 Task: Select Convenience. Add to cart, from Walgreens for 779 Spadafore Drive, State College, Pennsylvania 16803, Cell Number 814-822-2457, following items : Listerine Smart Rinse Mouthwash Bubble Blast - 2, Colgate Toothpaste Cavity Protection - 1, Colgate 360 Advanced Optic White Medium Toothbrushes Value Pack (2 ct) - 1, Old Spice Body Wash Pure Sport  - 1
Action: Mouse moved to (270, 109)
Screenshot: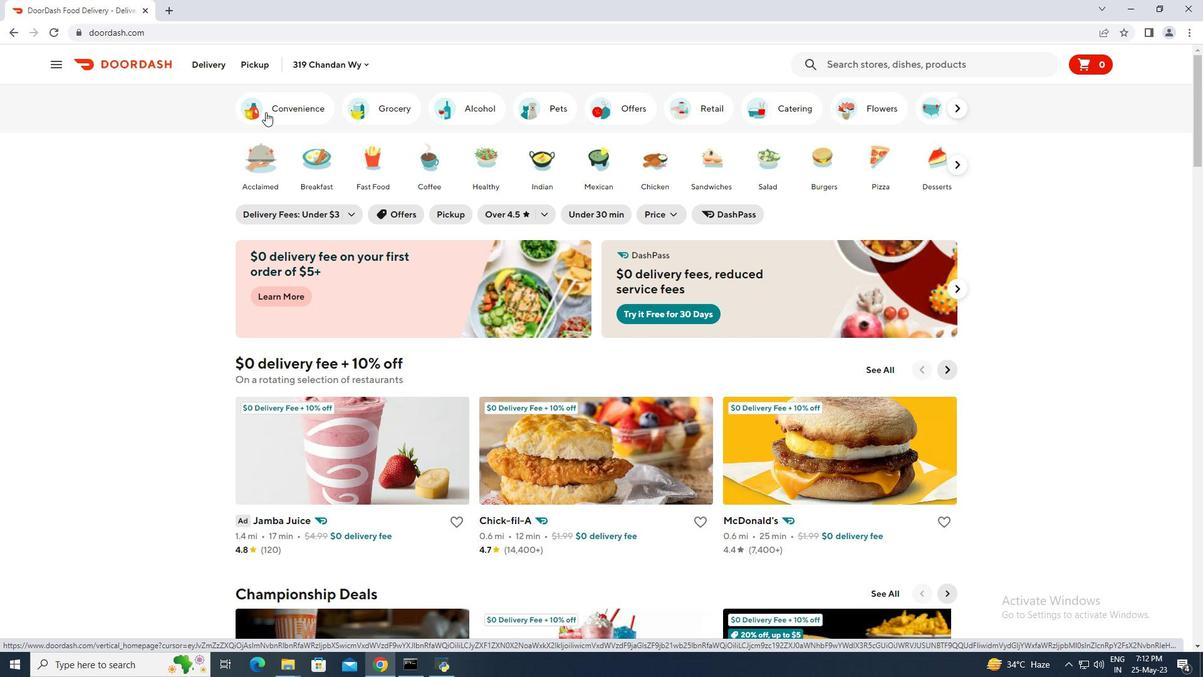 
Action: Mouse pressed left at (270, 109)
Screenshot: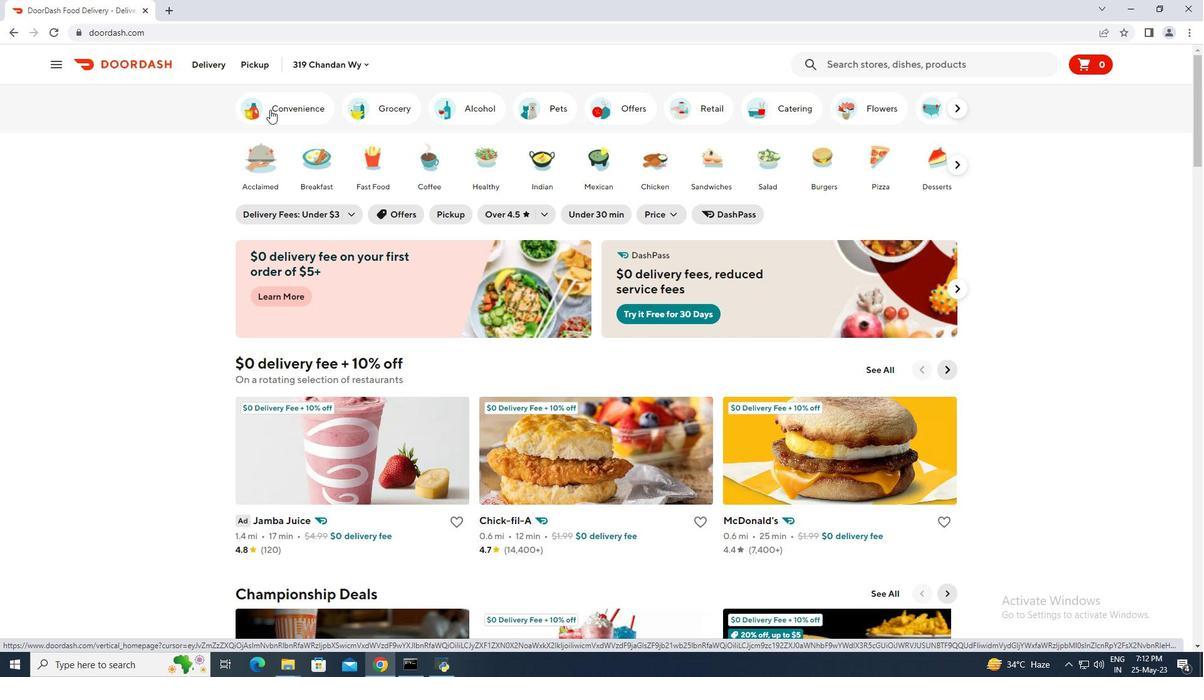 
Action: Mouse moved to (755, 401)
Screenshot: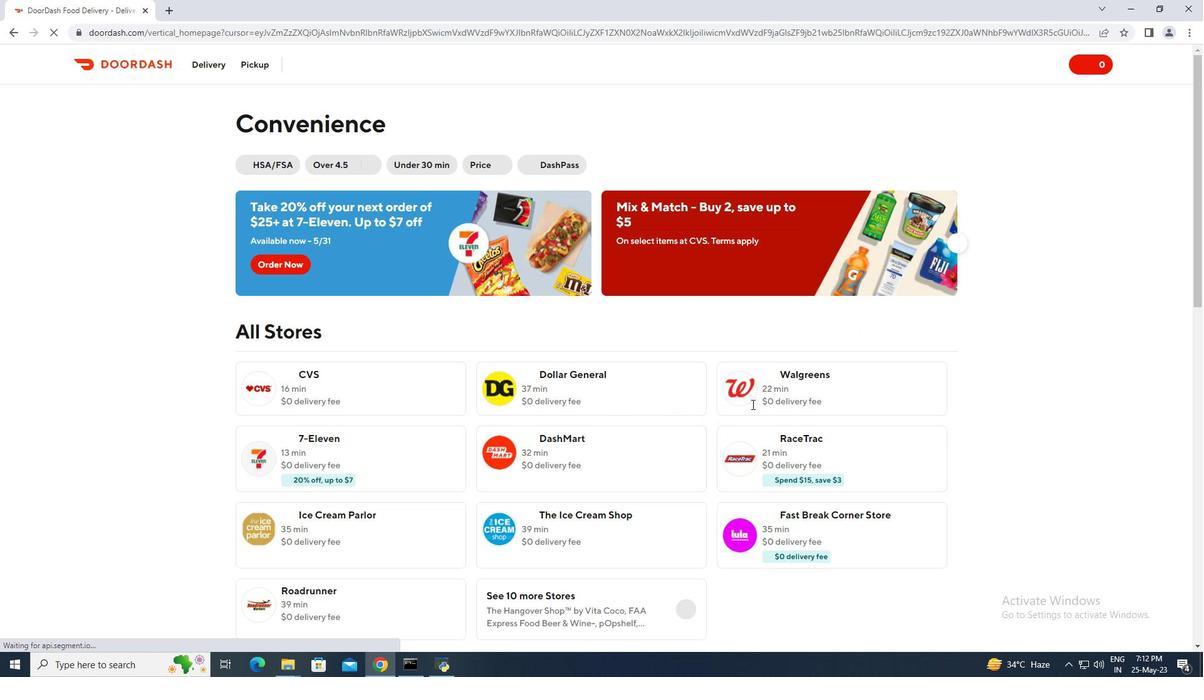 
Action: Mouse pressed left at (755, 401)
Screenshot: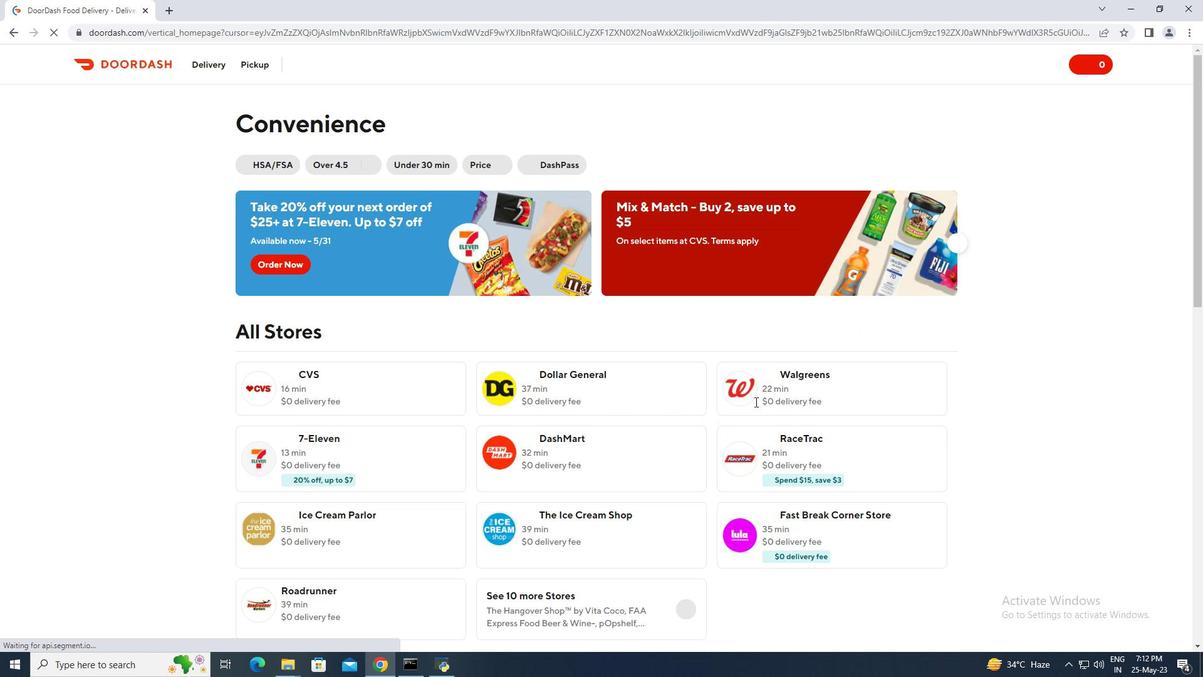 
Action: Mouse moved to (238, 66)
Screenshot: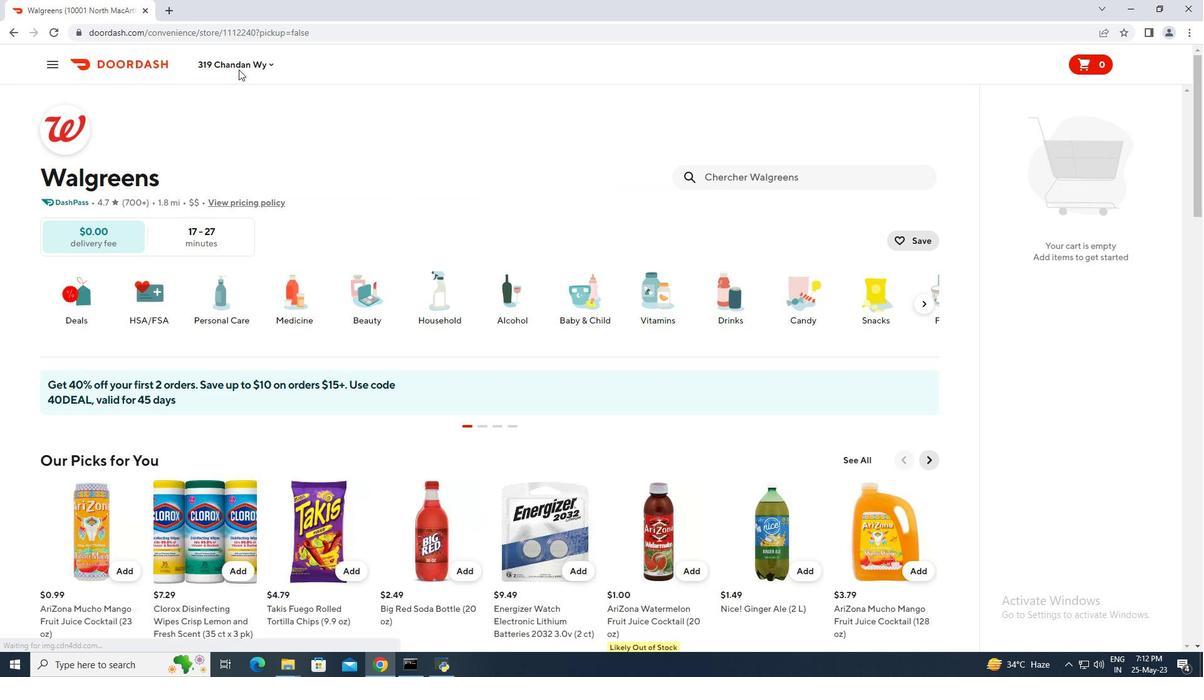 
Action: Mouse pressed left at (238, 66)
Screenshot: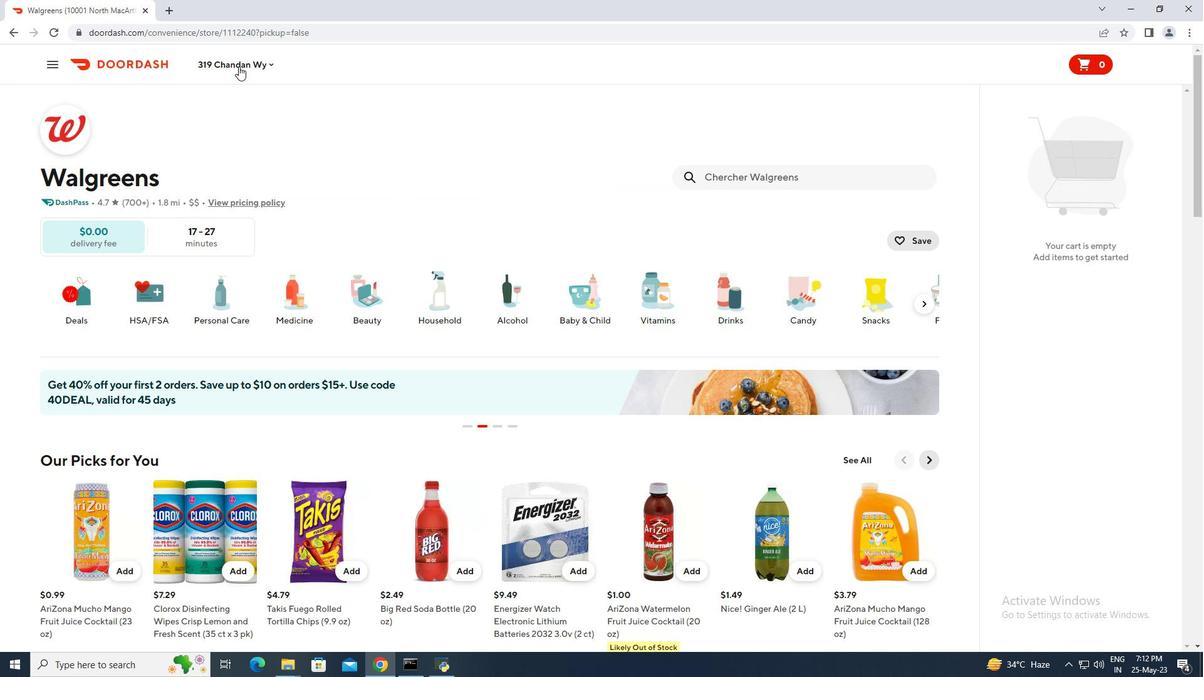 
Action: Mouse moved to (231, 115)
Screenshot: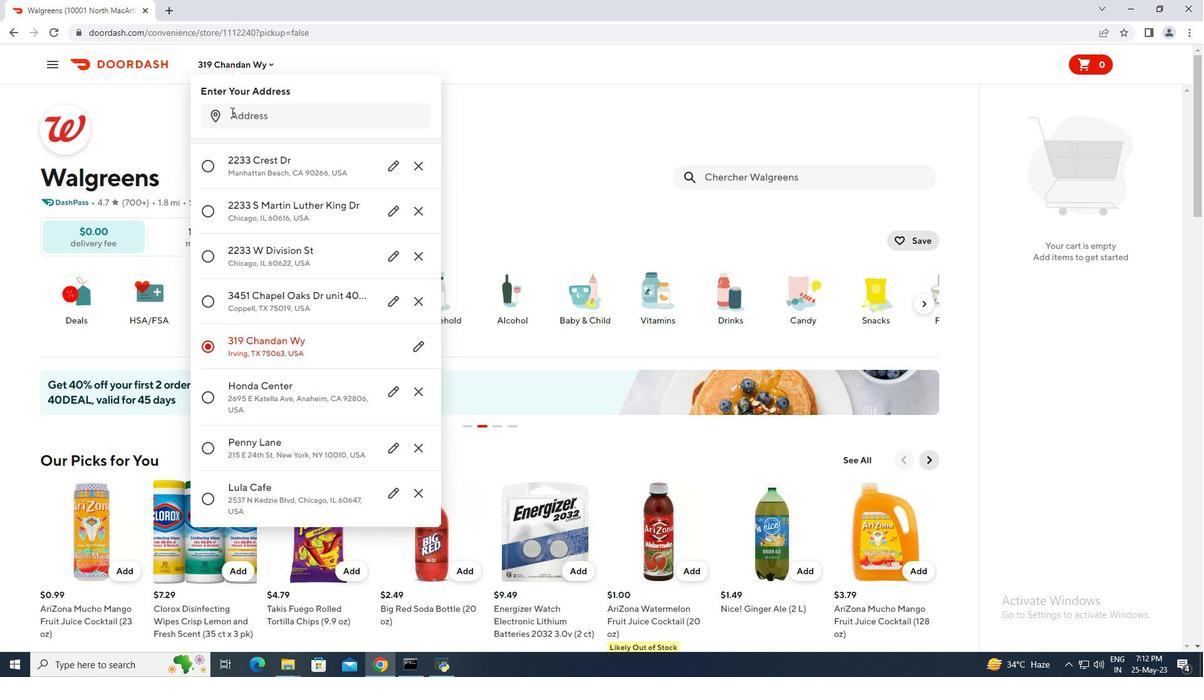 
Action: Mouse pressed left at (231, 115)
Screenshot: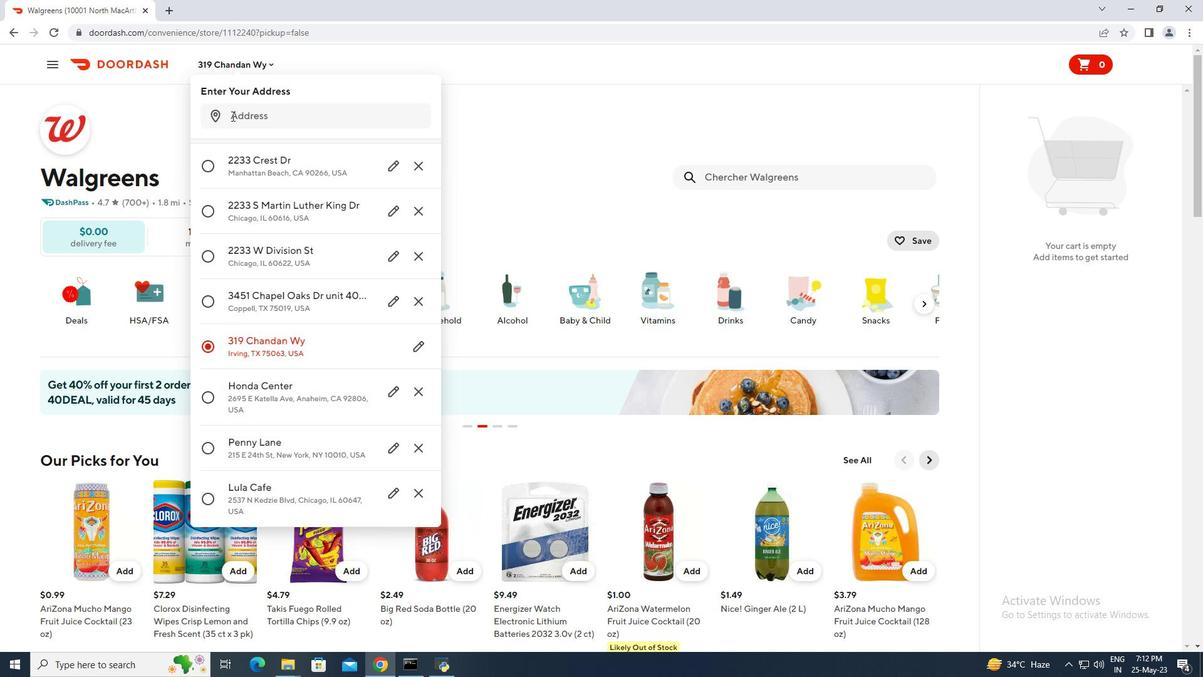 
Action: Key pressed 779<Key.space>spadafore<Key.space>drive,<Key.space>state<Key.space>college,<Key.space>pennsylvania<Key.space>16803<Key.enter>
Screenshot: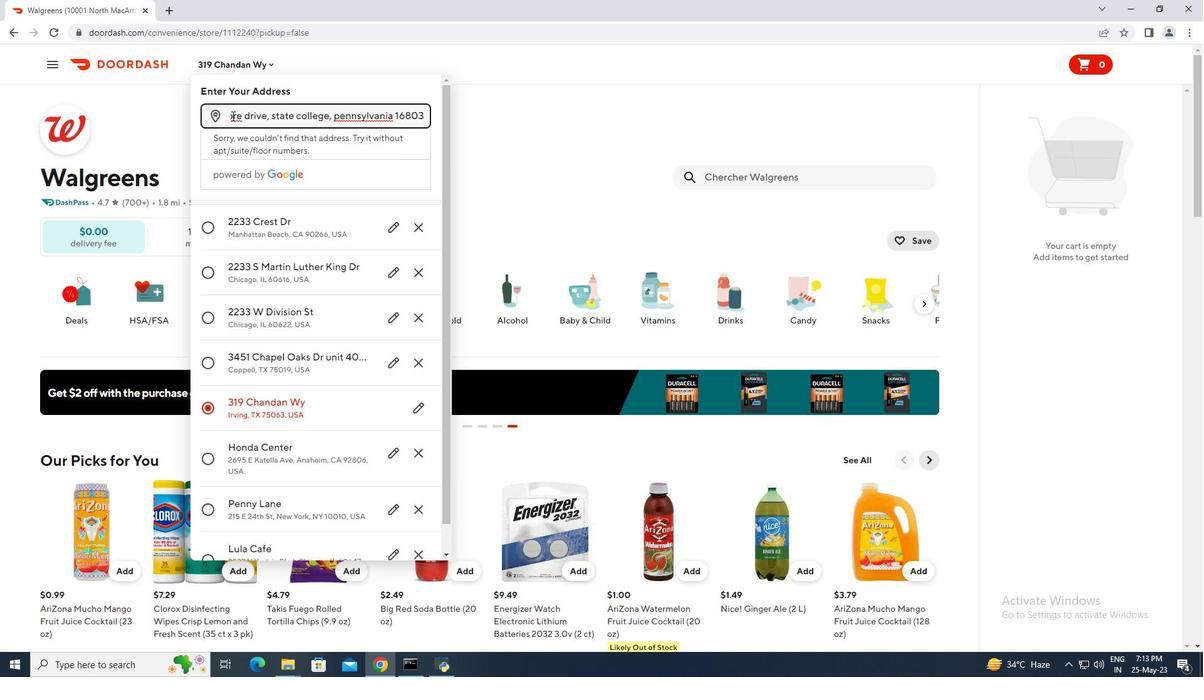 
Action: Mouse moved to (383, 511)
Screenshot: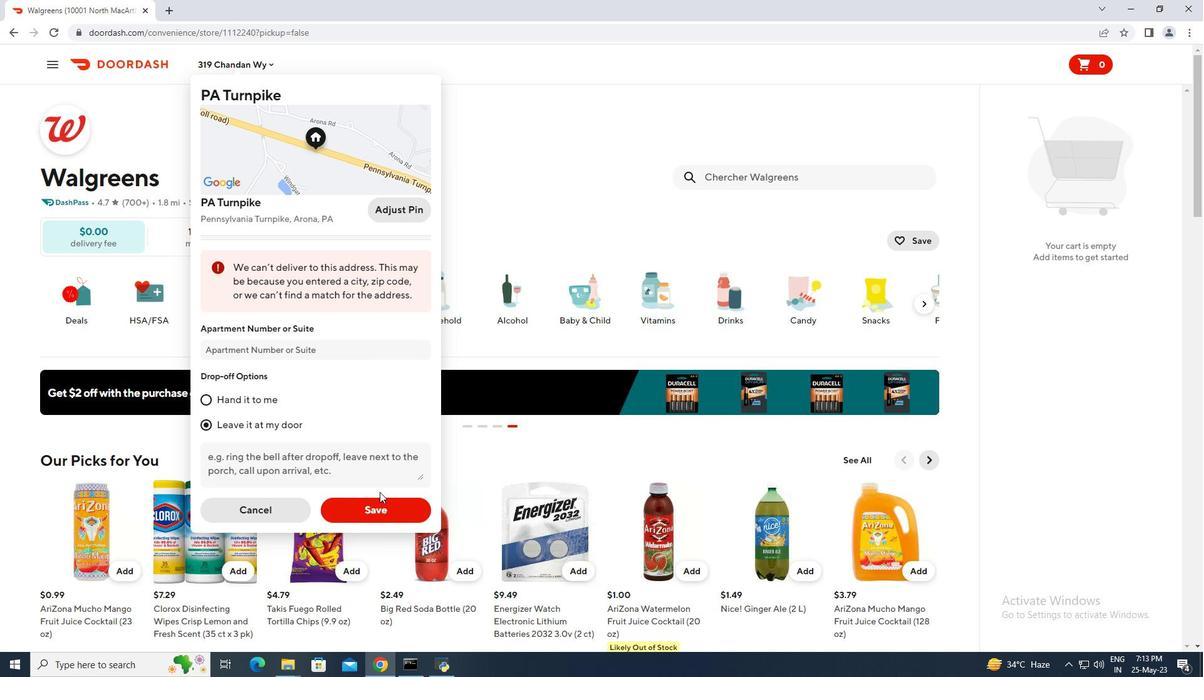 
Action: Mouse pressed left at (383, 511)
Screenshot: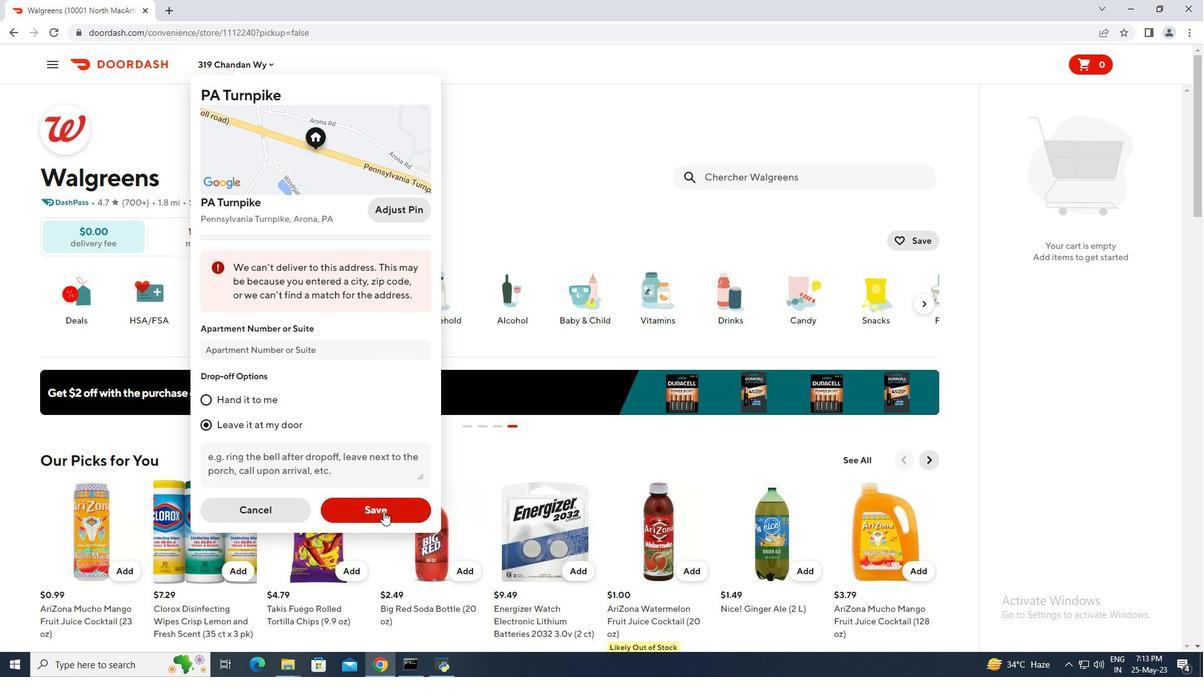 
Action: Mouse moved to (707, 175)
Screenshot: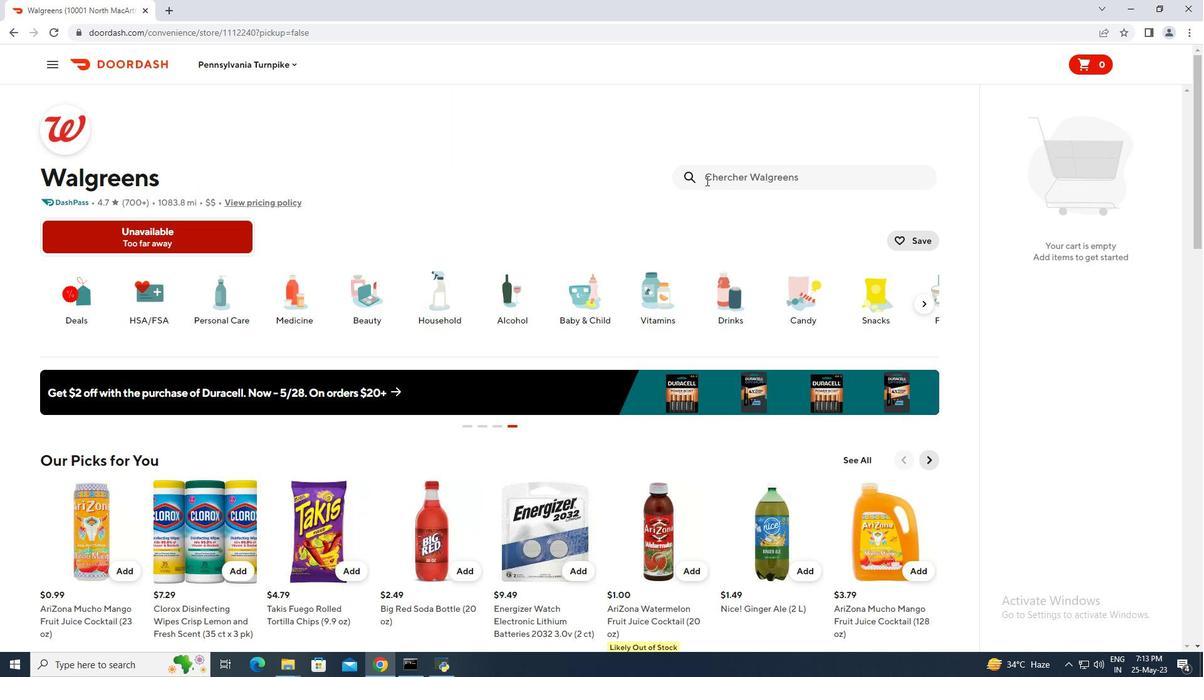 
Action: Mouse pressed left at (707, 175)
Screenshot: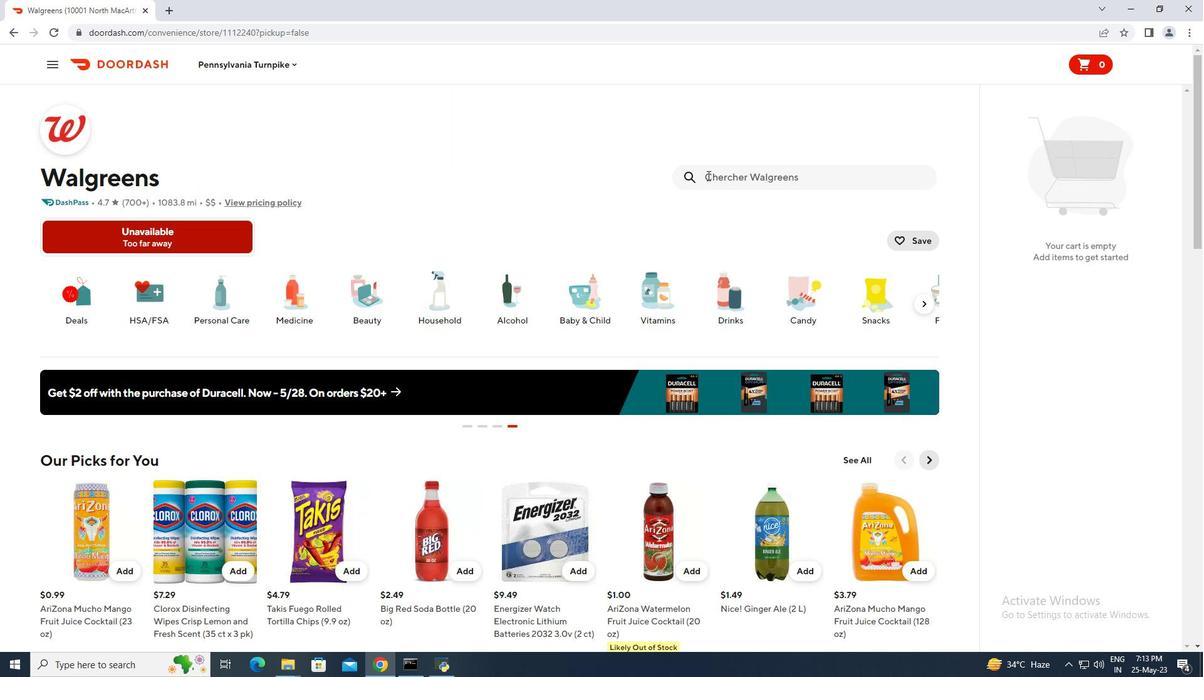 
Action: Mouse moved to (186, 0)
Screenshot: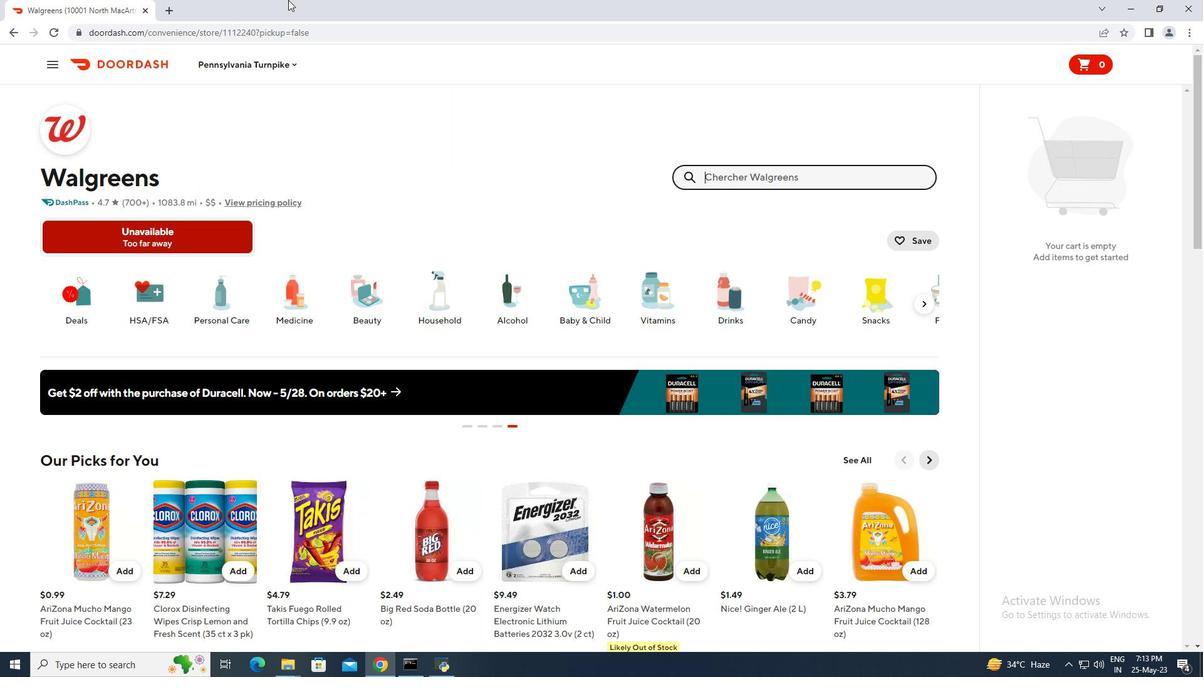 
Action: Key pressed listerine<Key.space>smart<Key.space>rinse<Key.space>mouthwash<Key.space>bubble<Key.space>blast<Key.enter>
Screenshot: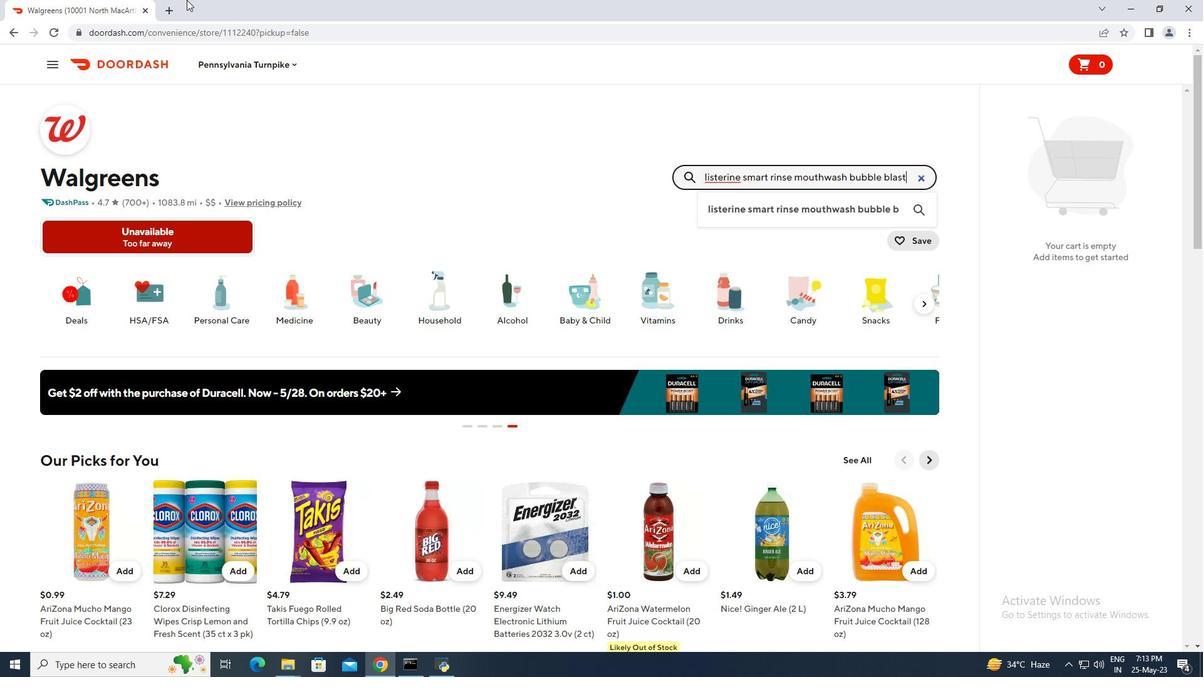 
Action: Mouse moved to (117, 304)
Screenshot: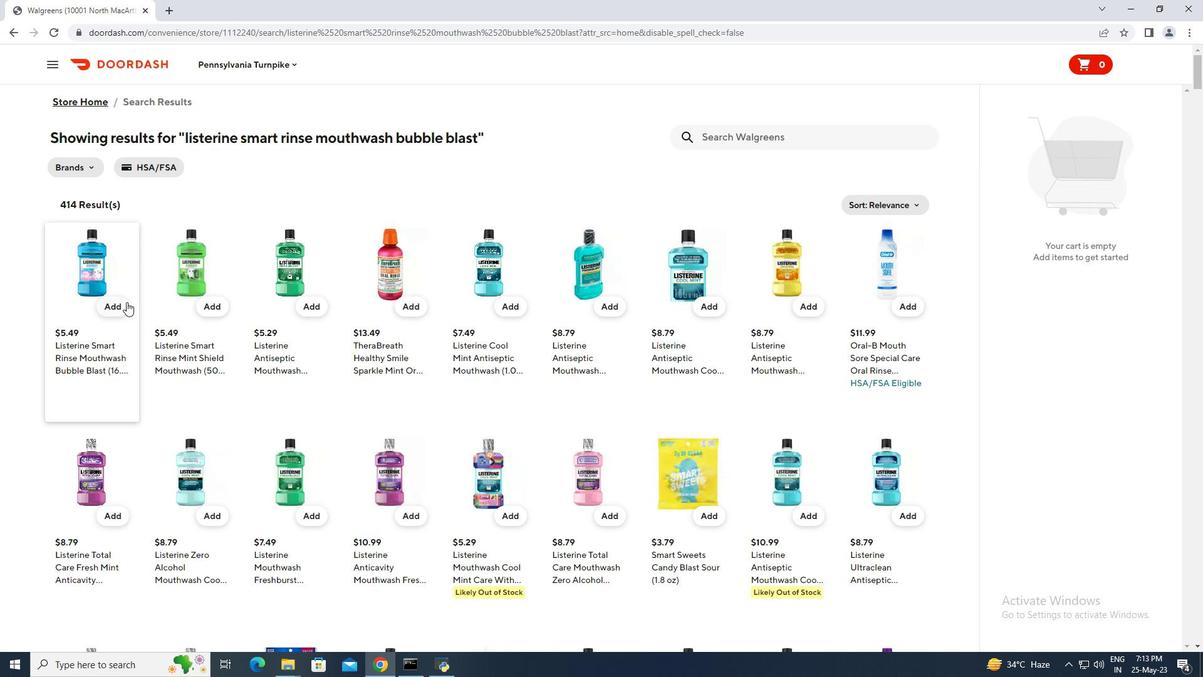 
Action: Mouse pressed left at (117, 304)
Screenshot: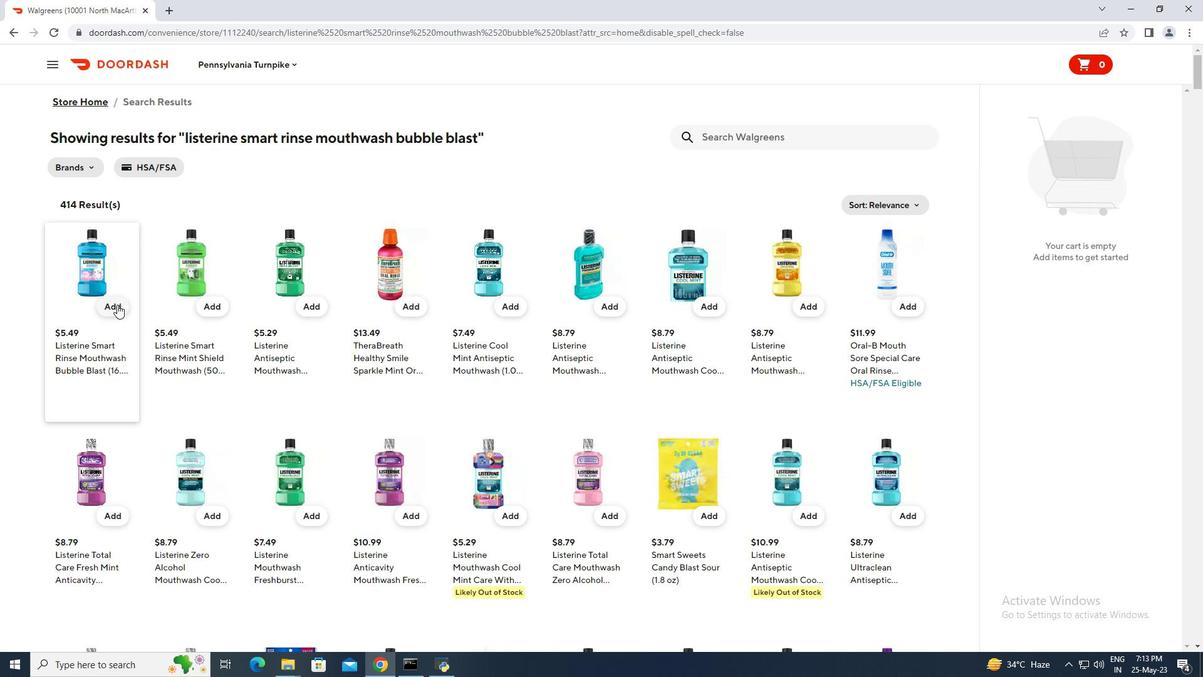 
Action: Mouse moved to (1157, 198)
Screenshot: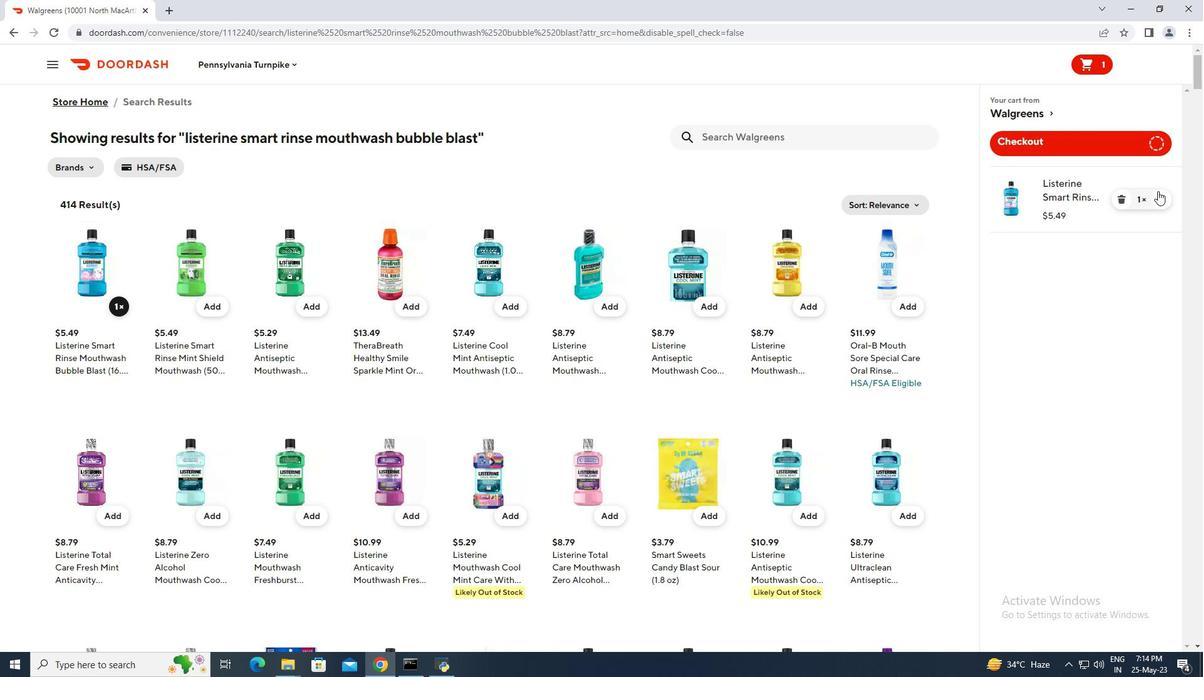 
Action: Mouse pressed left at (1157, 198)
Screenshot: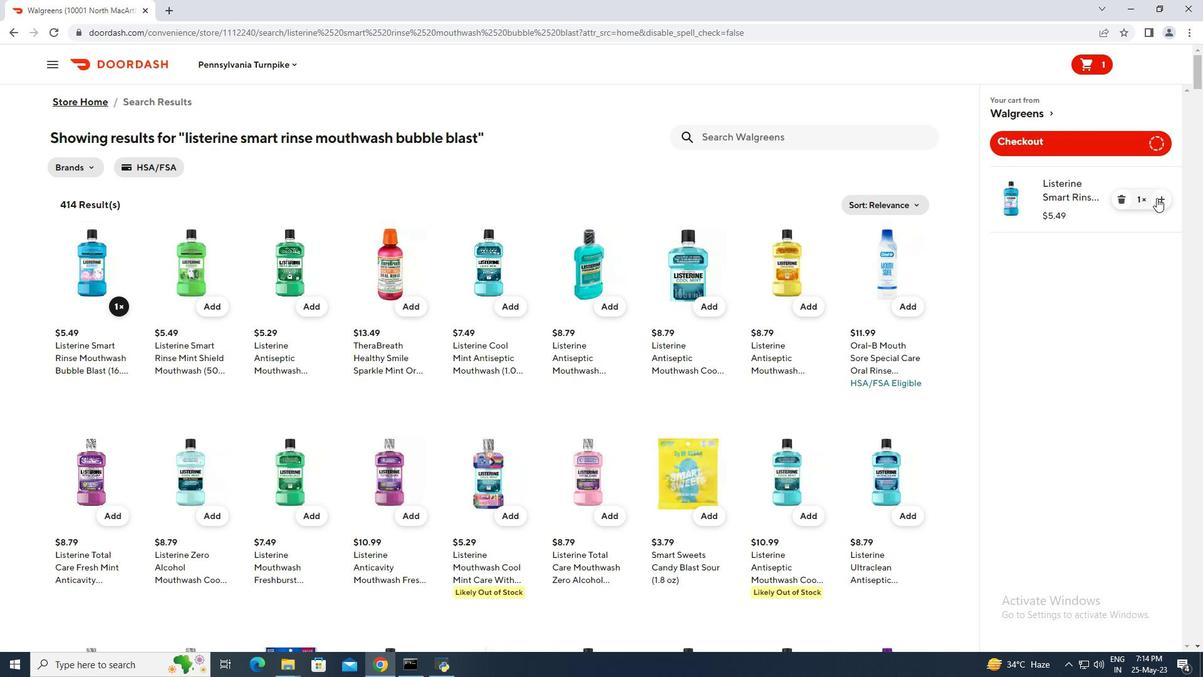 
Action: Mouse moved to (749, 130)
Screenshot: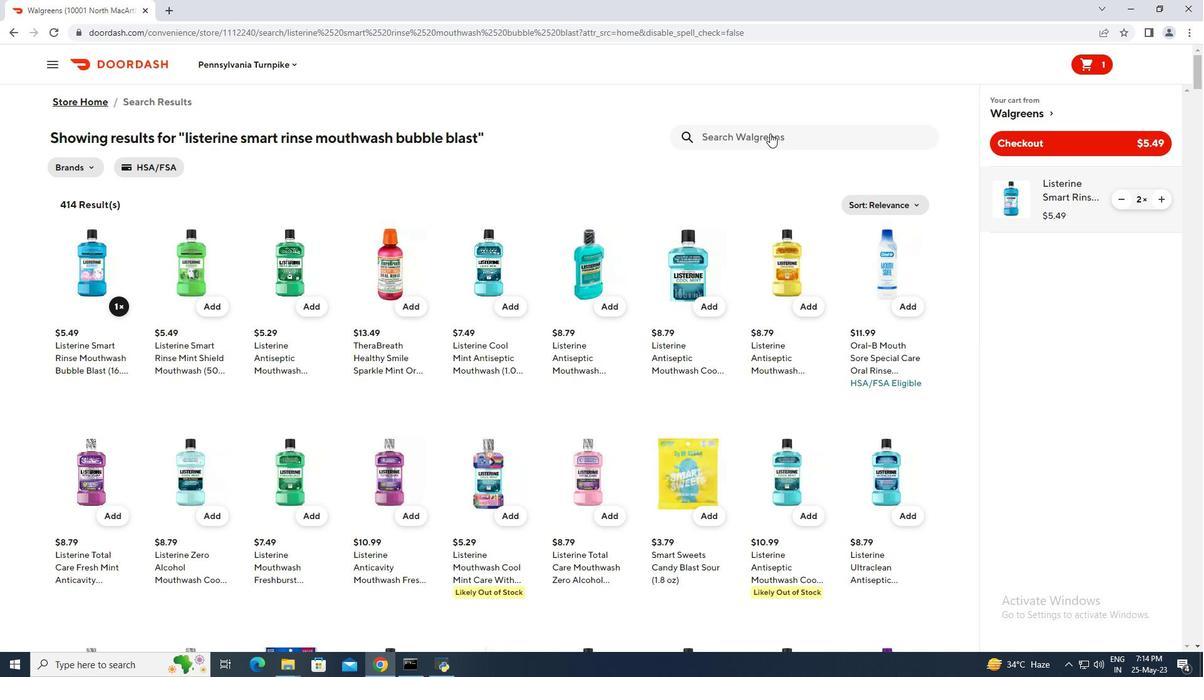 
Action: Mouse pressed left at (749, 130)
Screenshot: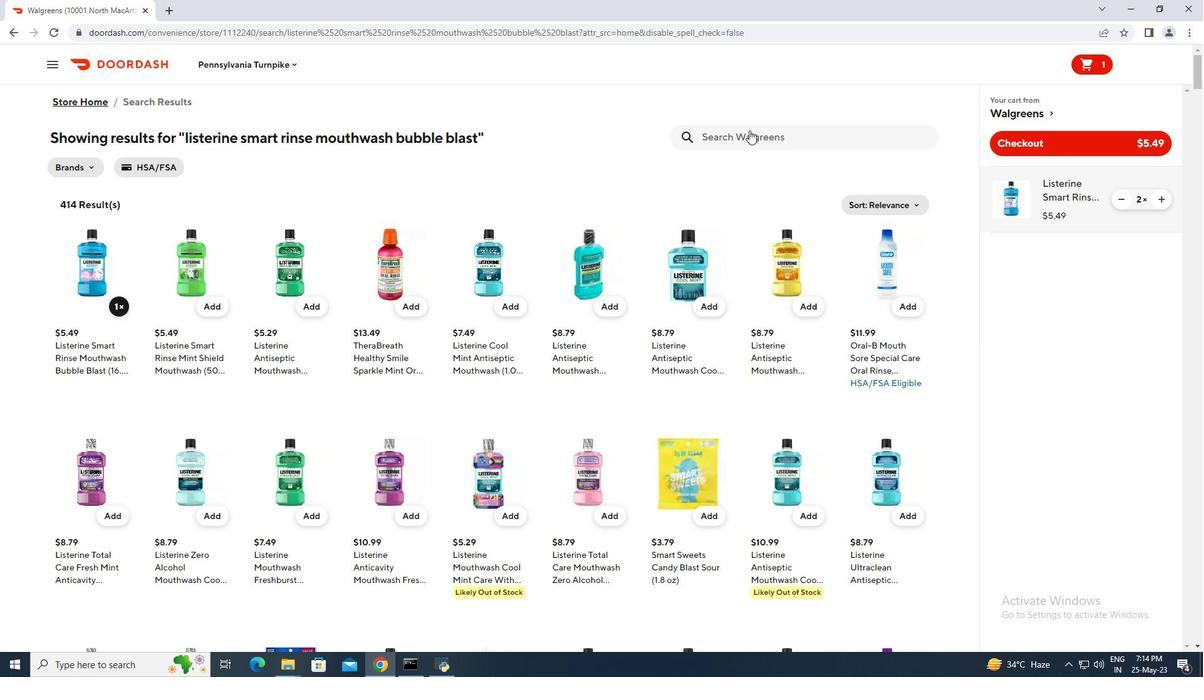 
Action: Mouse moved to (720, 139)
Screenshot: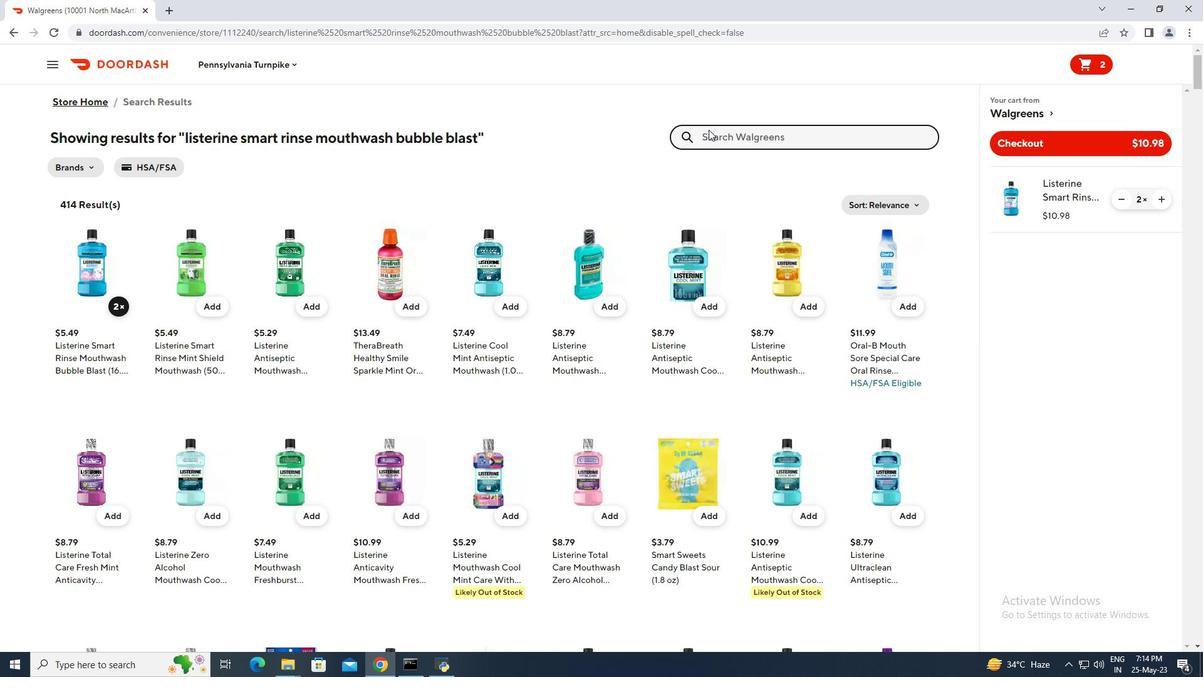 
Action: Key pressed colgate<Key.space>toothpaste<Key.space>cavity<Key.space>protection<Key.enter>
Screenshot: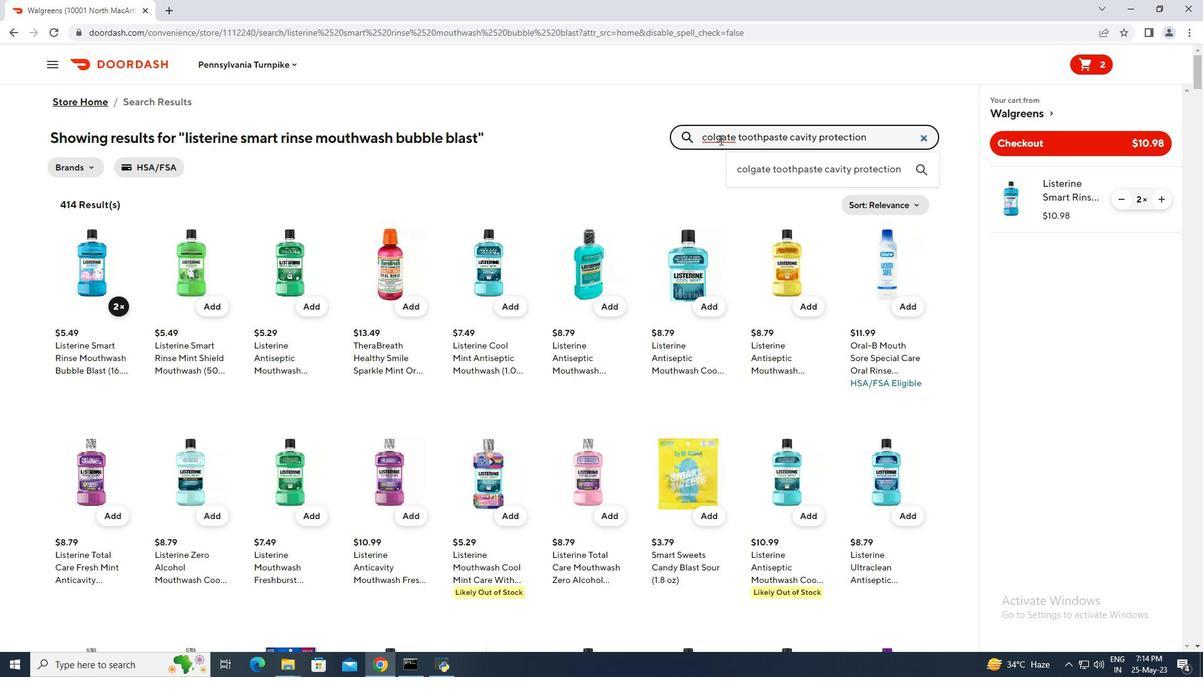 
Action: Mouse moved to (112, 307)
Screenshot: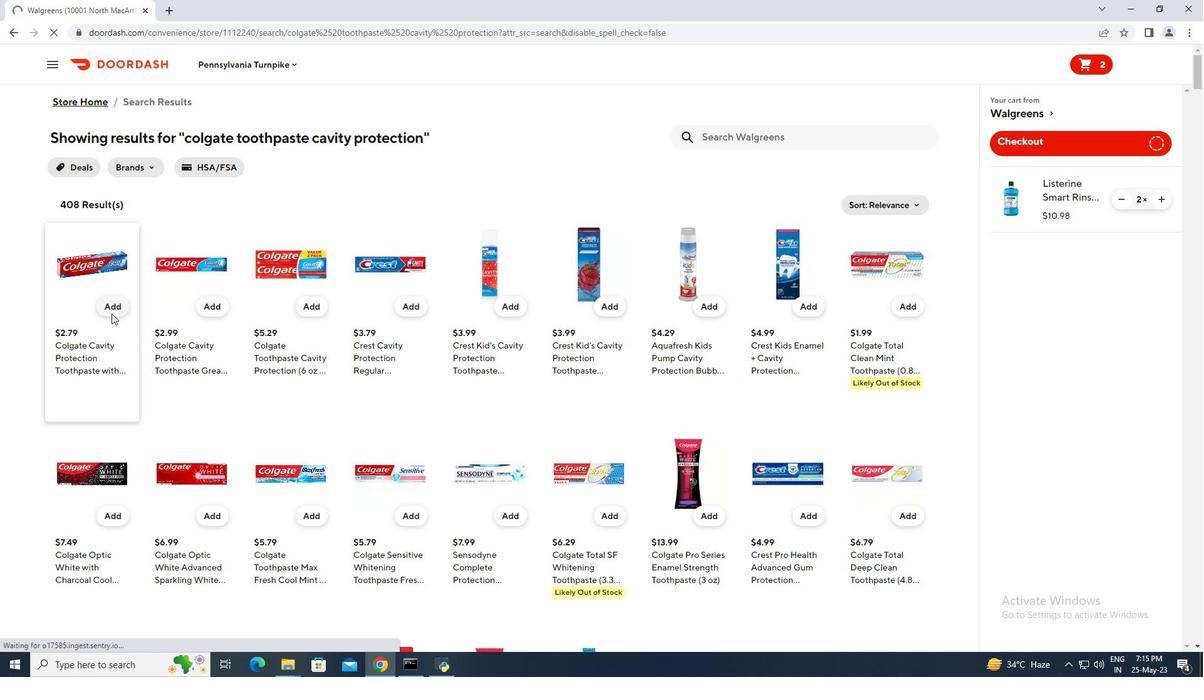 
Action: Mouse pressed left at (112, 307)
Screenshot: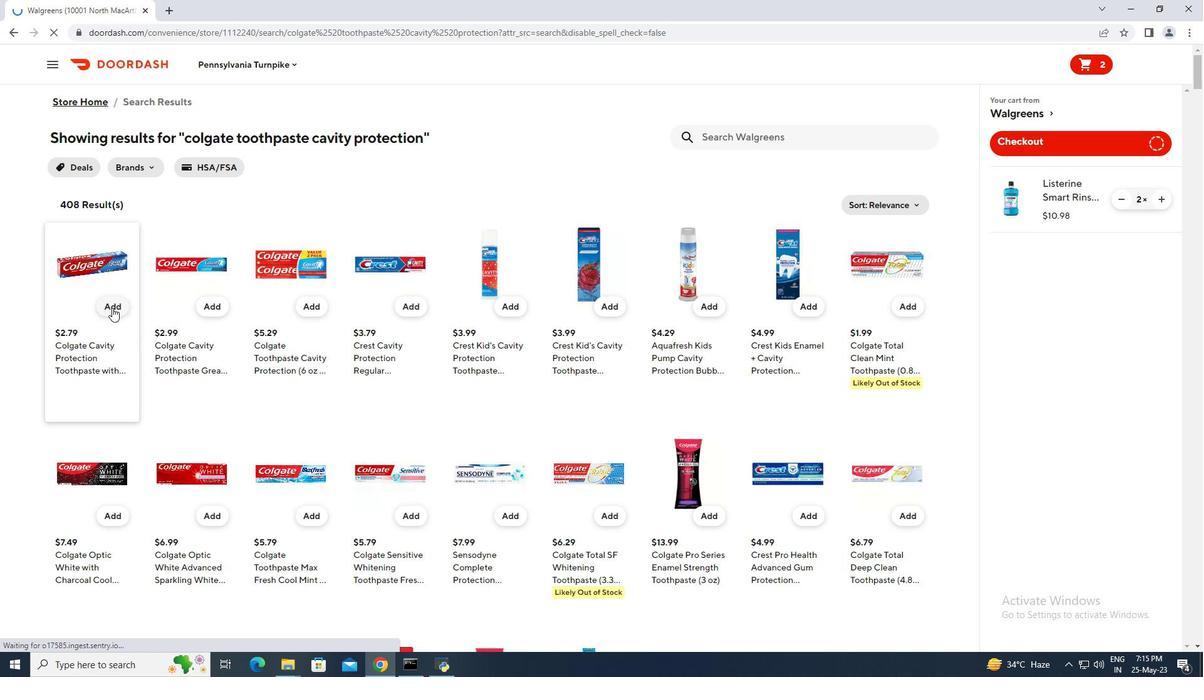 
Action: Mouse moved to (742, 138)
Screenshot: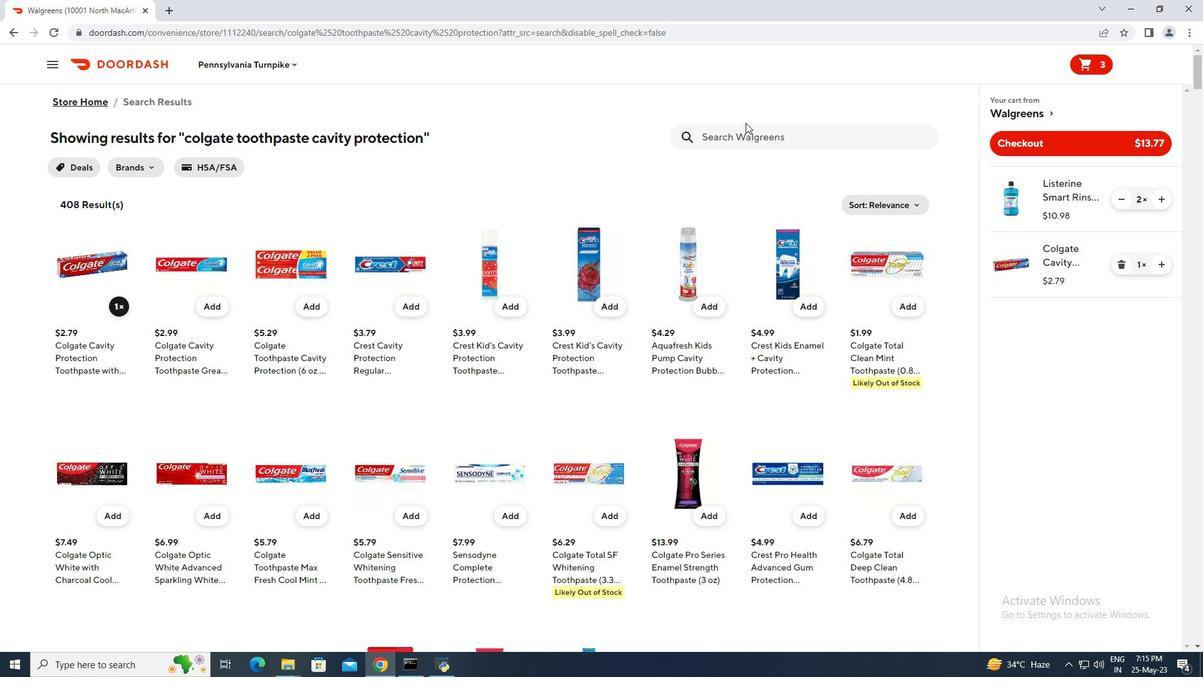 
Action: Mouse pressed left at (742, 138)
Screenshot: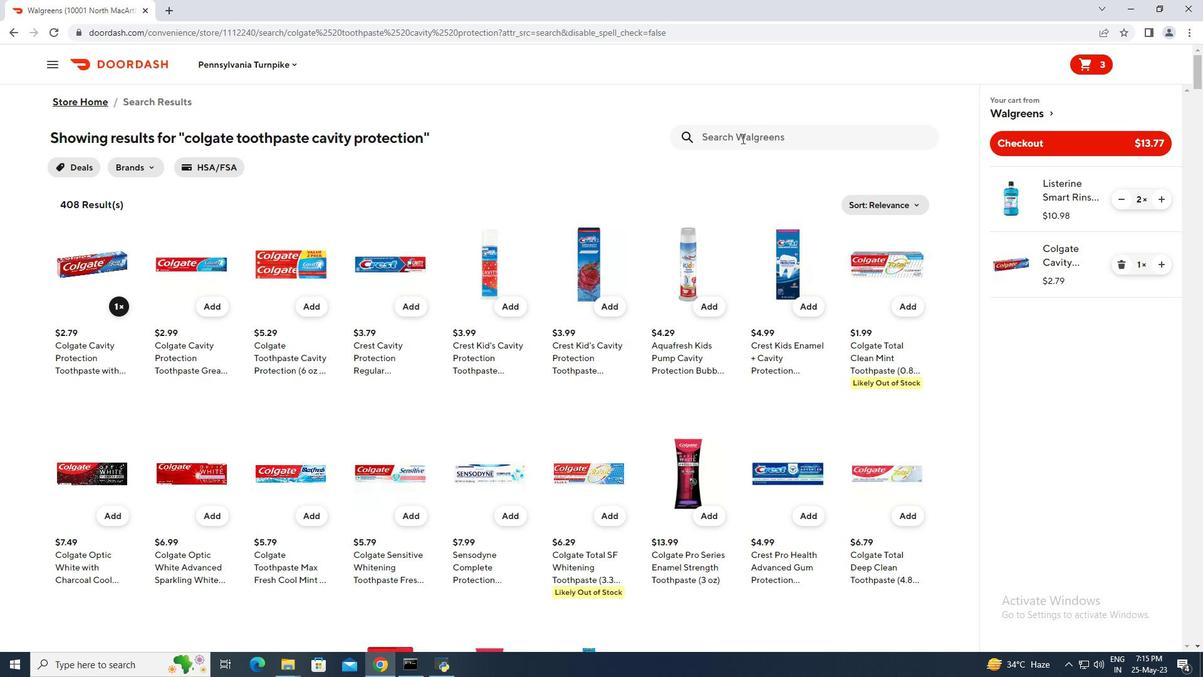 
Action: Mouse moved to (738, 139)
Screenshot: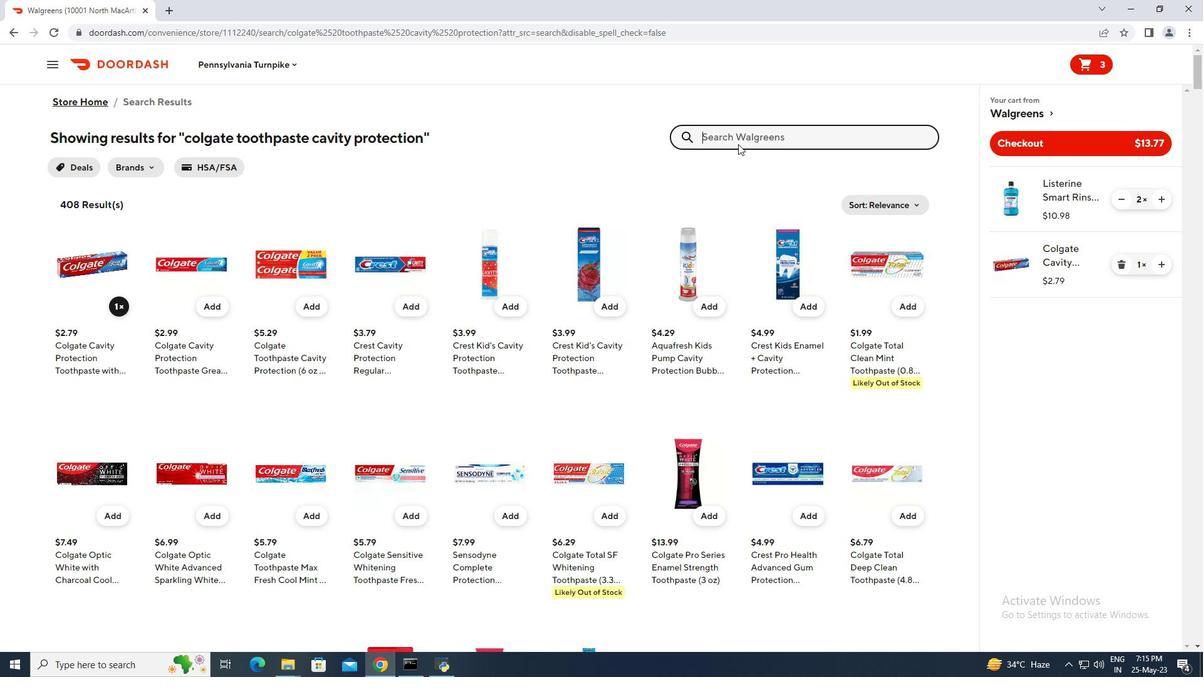 
Action: Key pressed colgate<Key.space>360<Key.space>advanced<Key.space>optic<Key.space>white<Key.space>medium<Key.space>toothbrushes<Key.space>value<Key.space>pack<Key.enter>
Screenshot: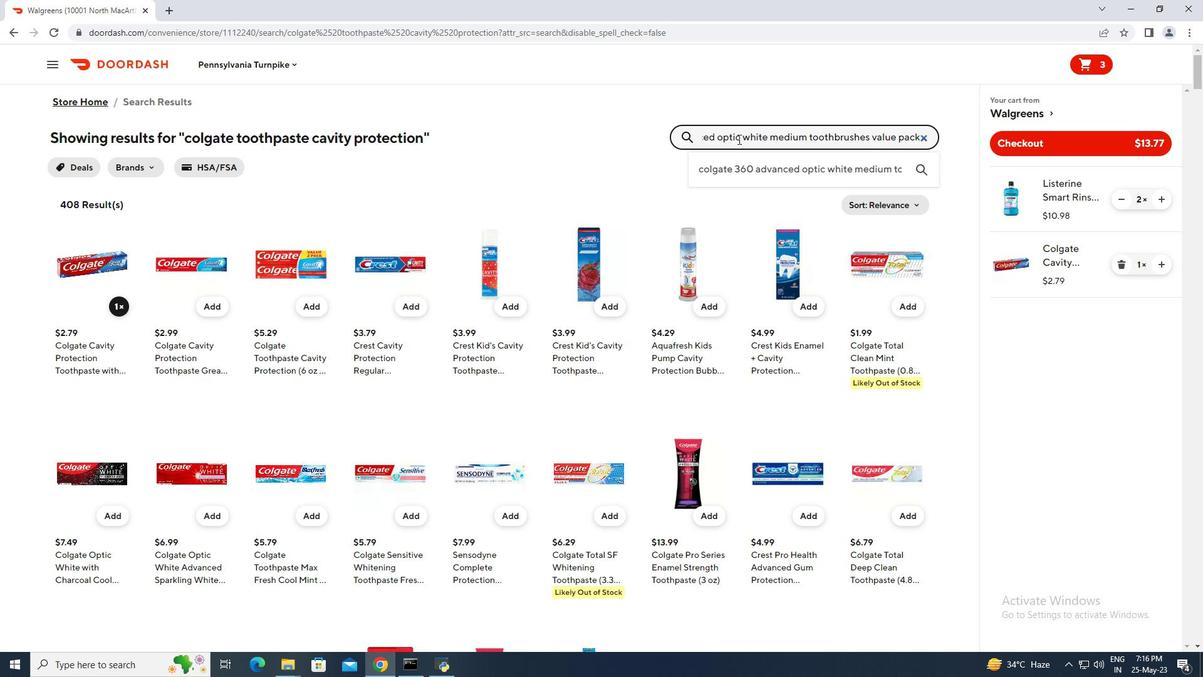 
Action: Mouse moved to (114, 312)
Screenshot: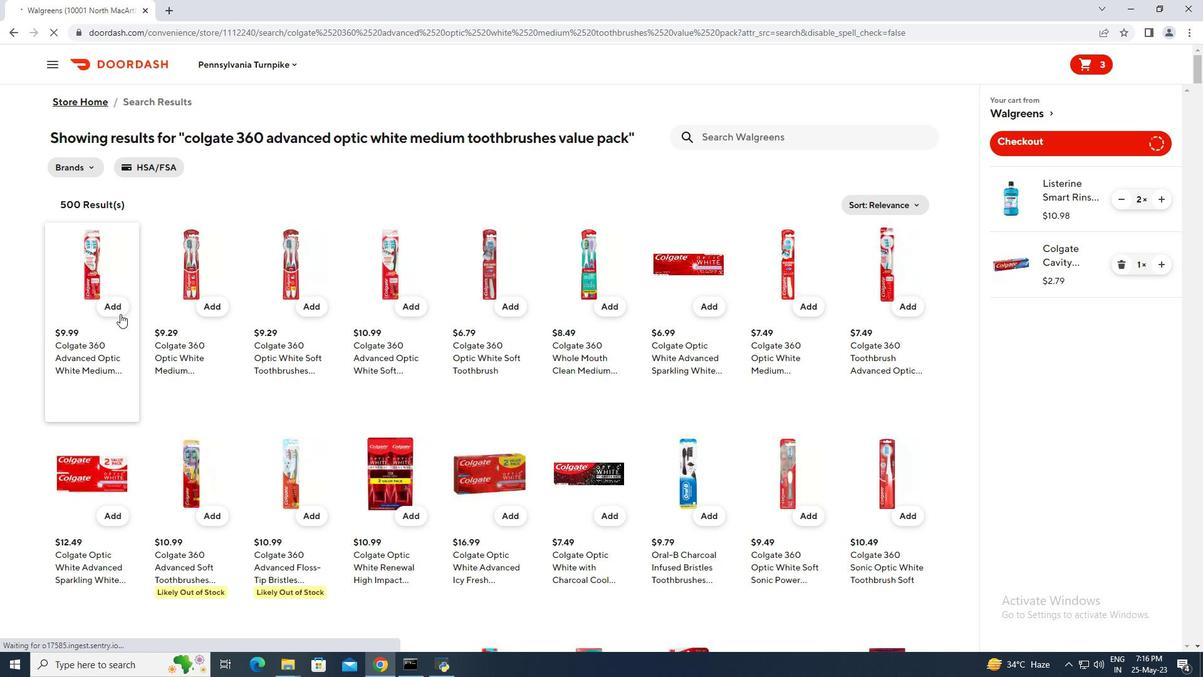 
Action: Mouse pressed left at (114, 312)
Screenshot: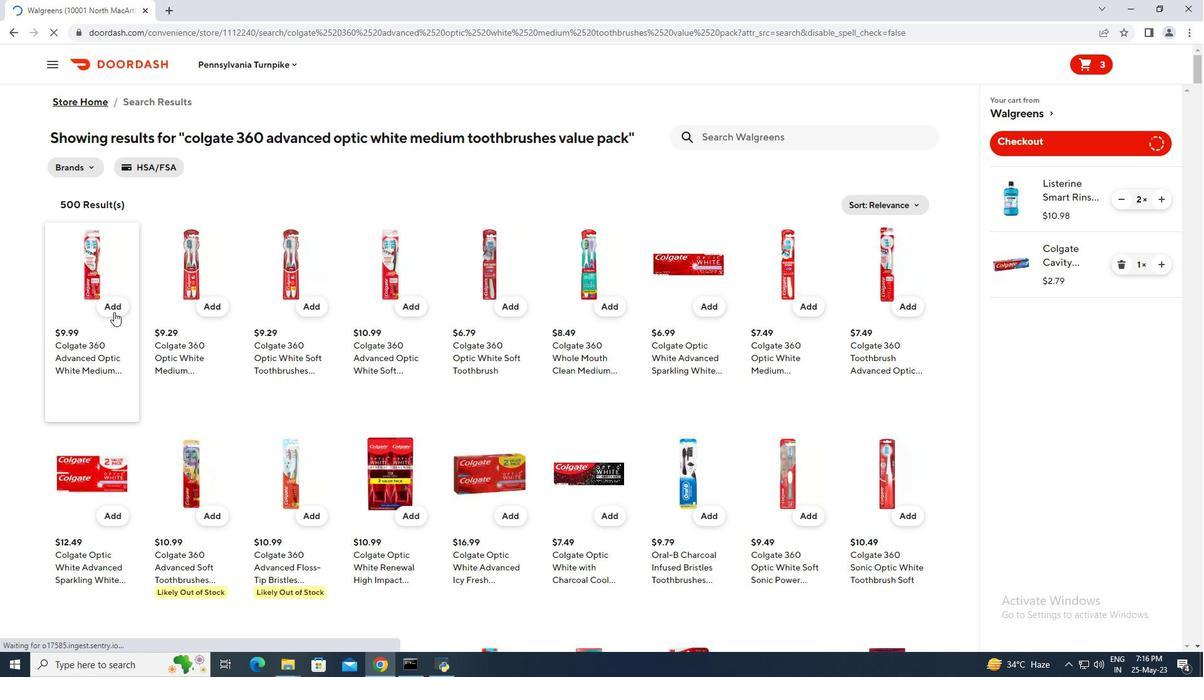 
Action: Mouse moved to (1125, 326)
Screenshot: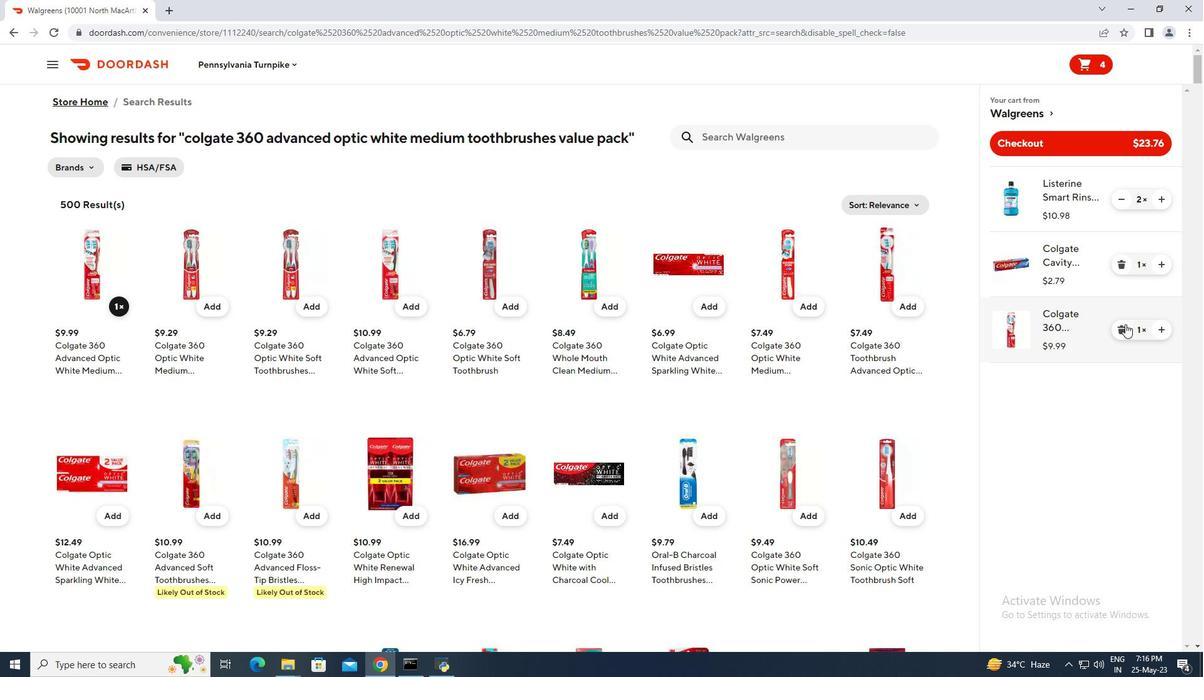 
Action: Mouse pressed left at (1125, 326)
Screenshot: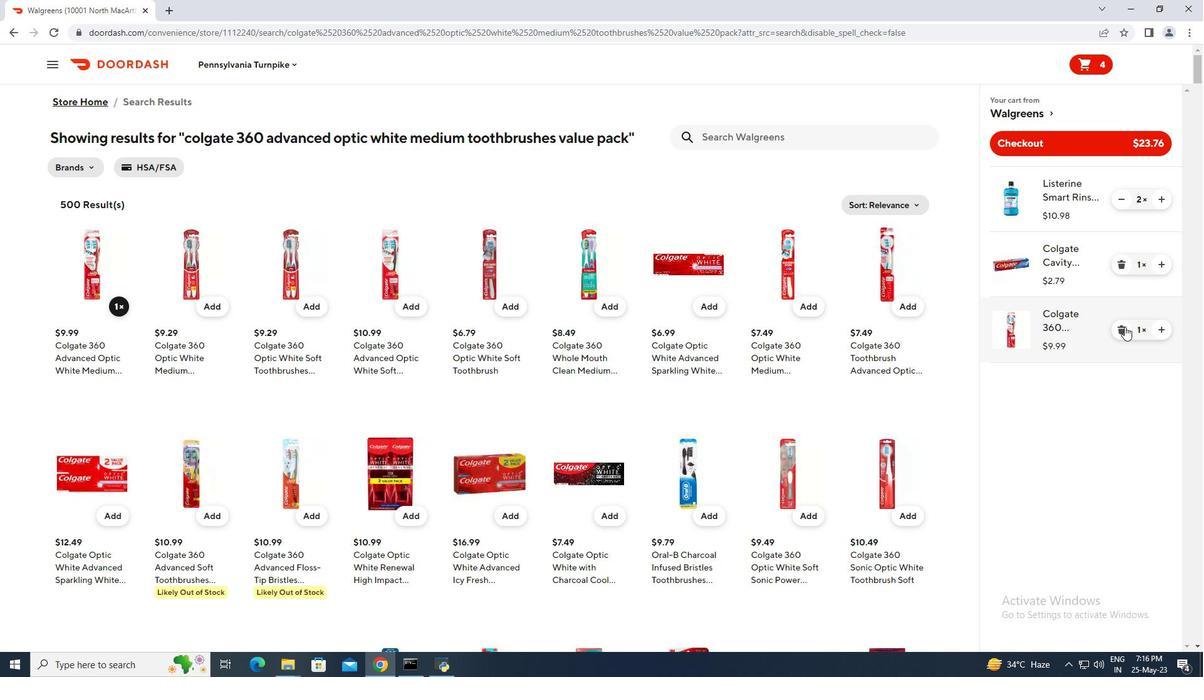 
Action: Mouse moved to (612, 306)
Screenshot: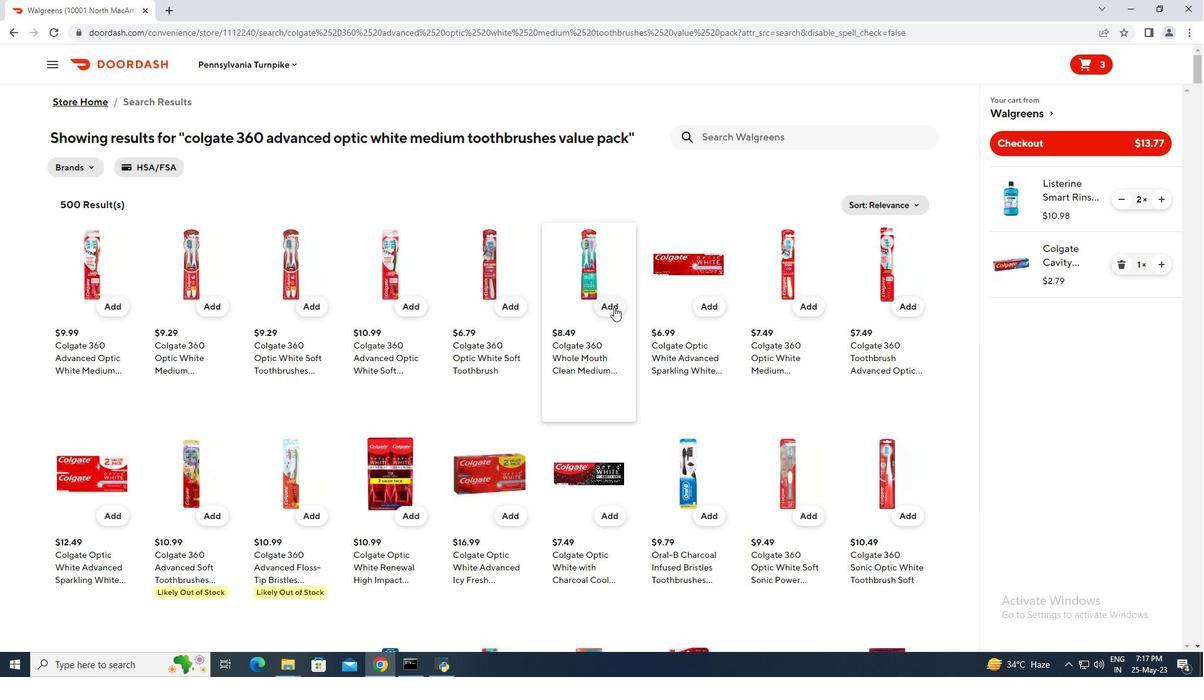 
Action: Mouse pressed left at (612, 306)
Screenshot: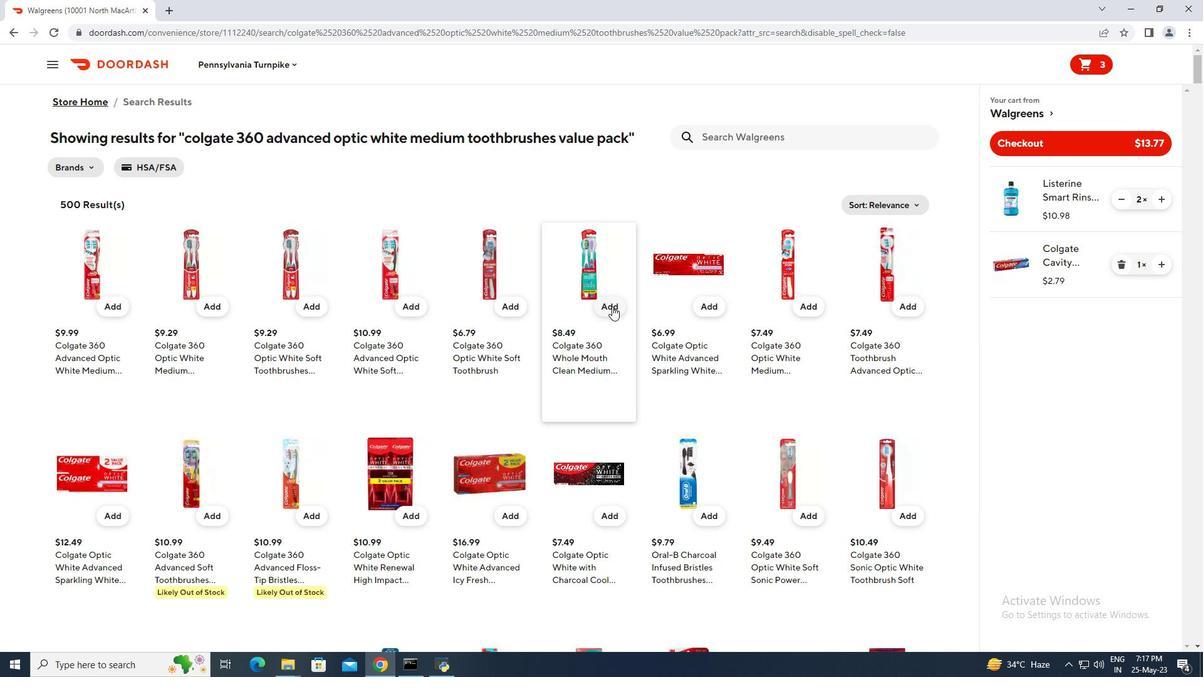
Action: Mouse moved to (777, 140)
Screenshot: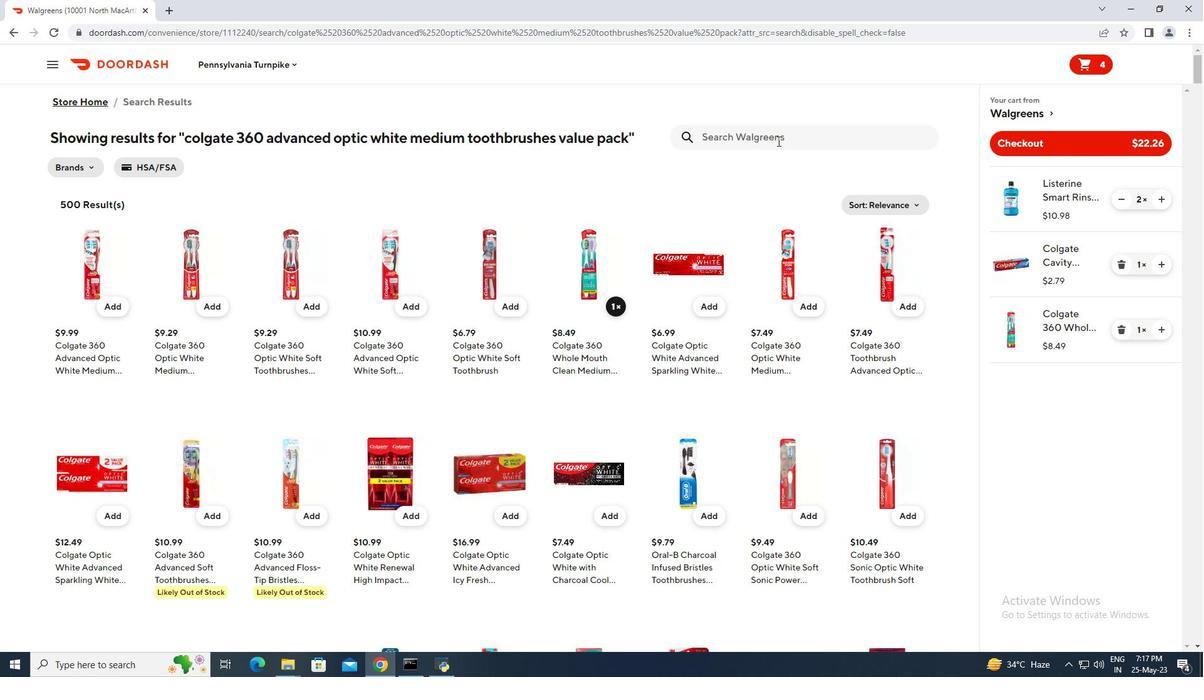 
Action: Mouse pressed left at (777, 140)
Screenshot: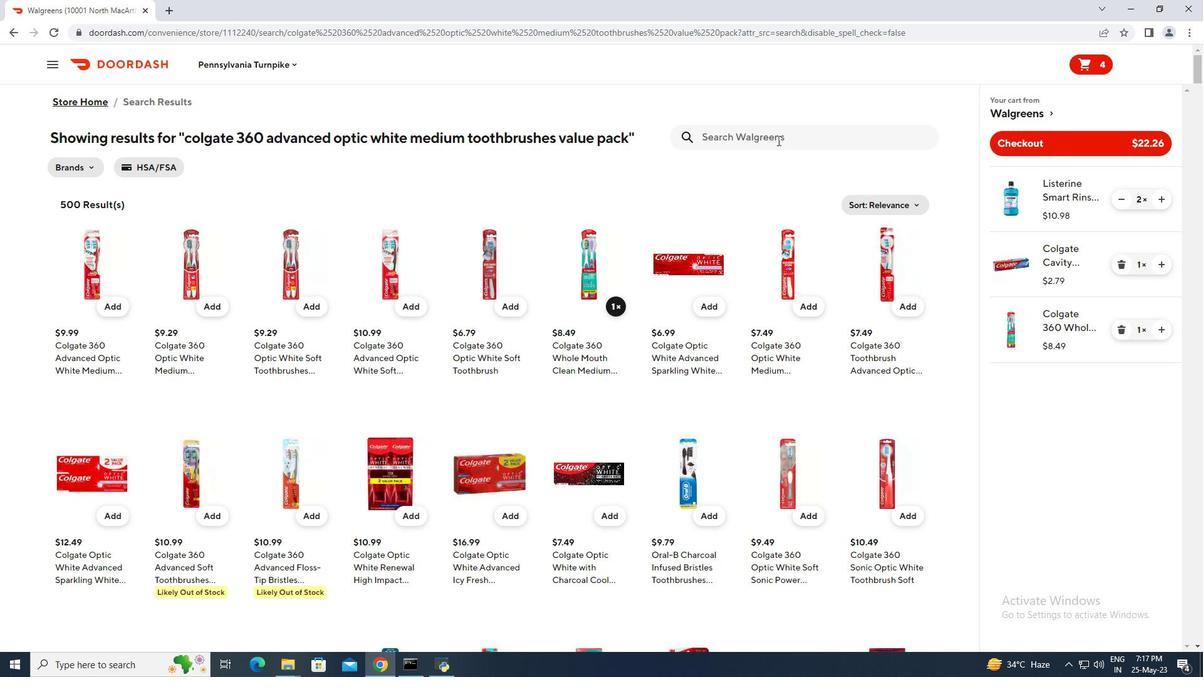 
Action: Key pressed old<Key.space>spice<Key.space>body<Key.space>wash<Key.space>pure<Key.space>sport<Key.enter>
Screenshot: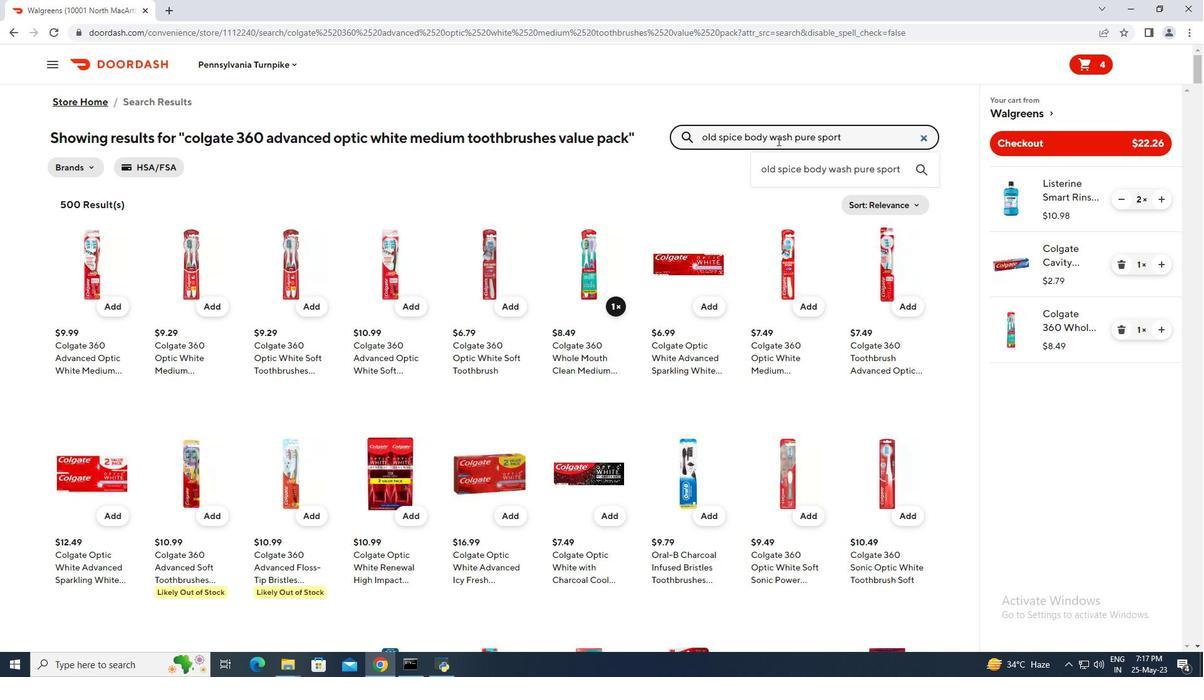 
Action: Mouse moved to (118, 313)
Screenshot: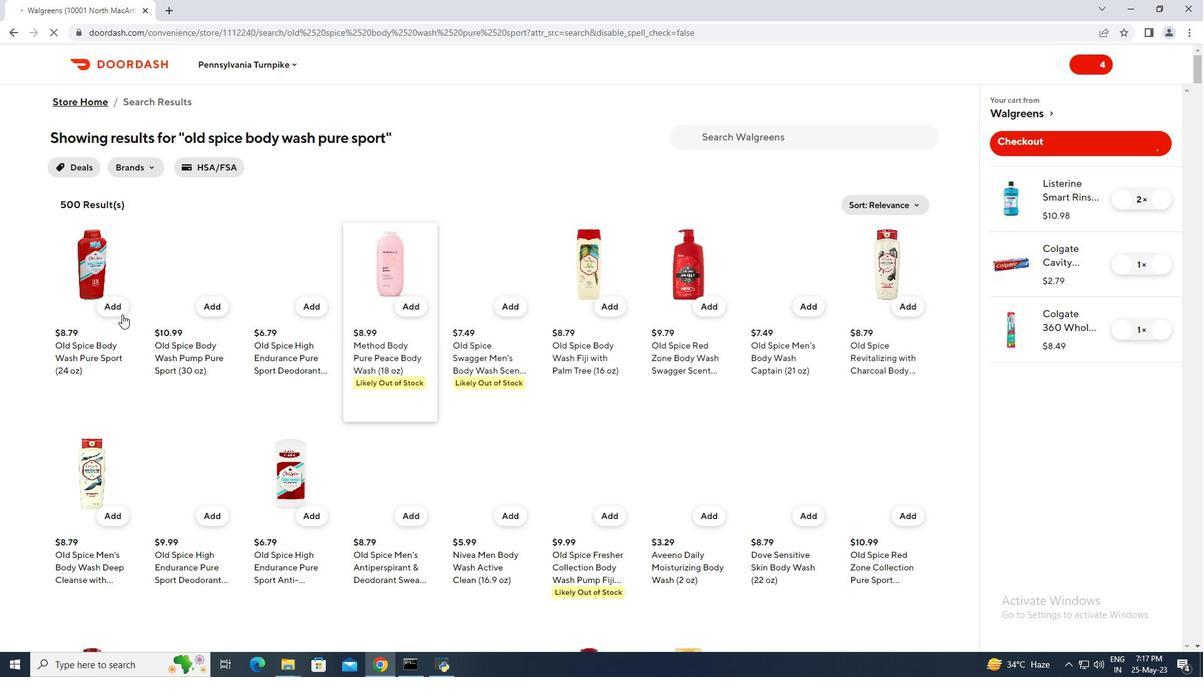 
Action: Mouse pressed left at (118, 313)
Screenshot: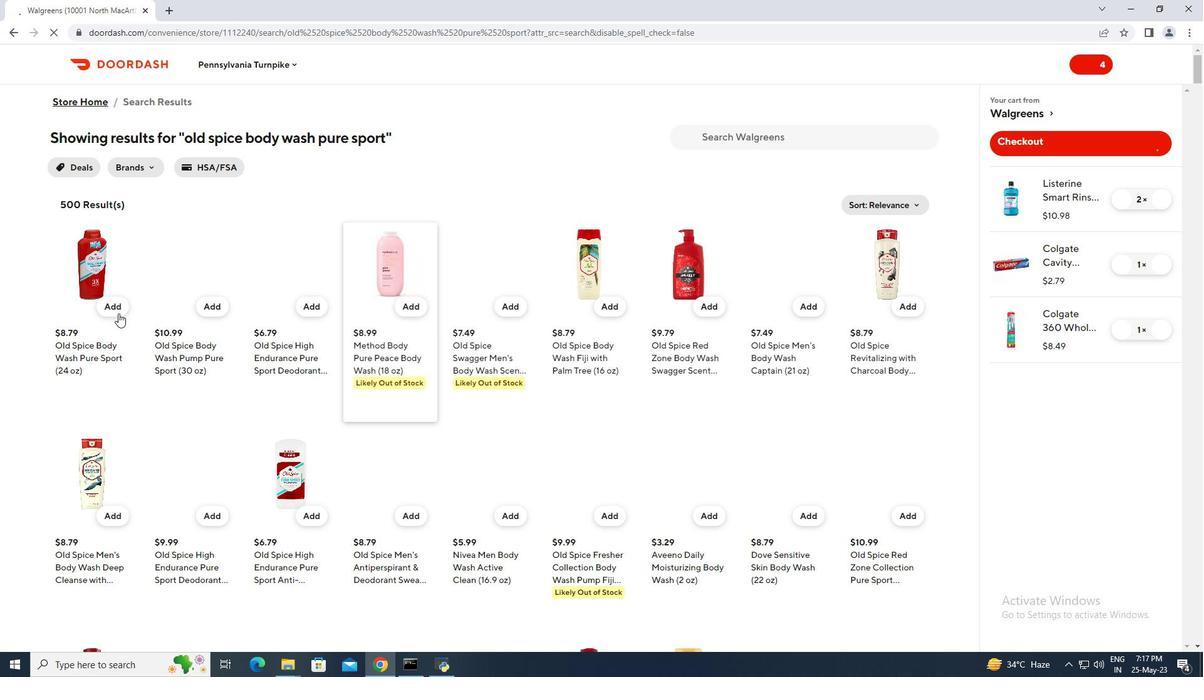 
Action: Mouse moved to (1029, 149)
Screenshot: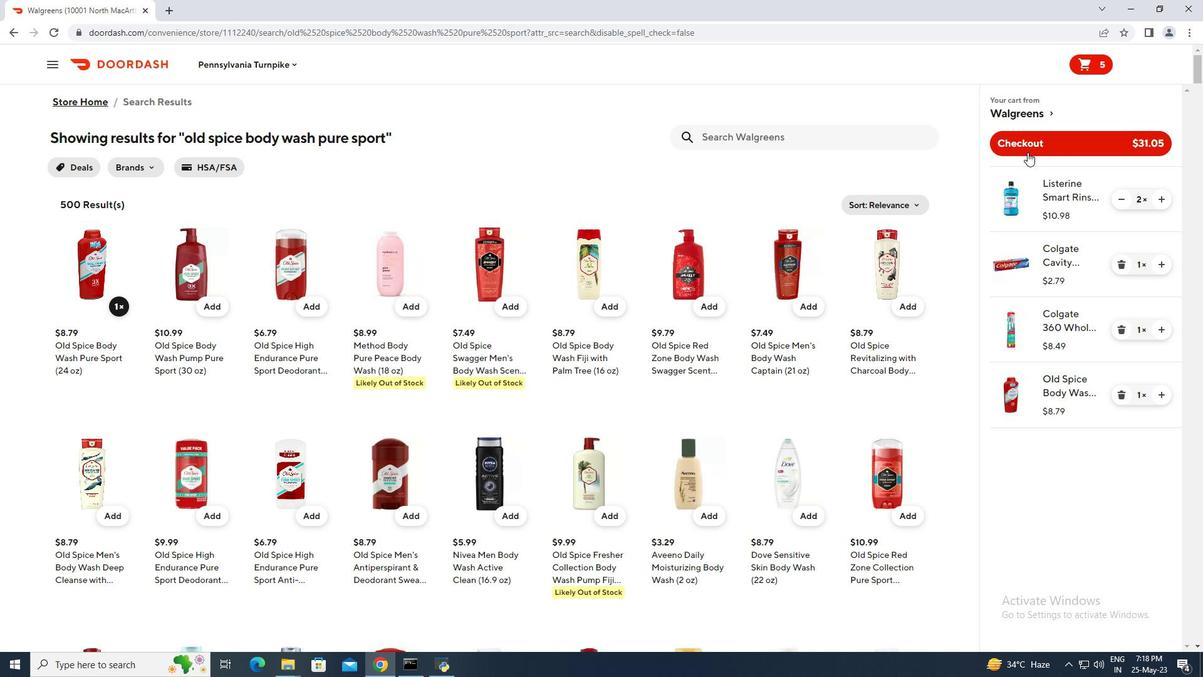 
Action: Mouse pressed left at (1029, 149)
Screenshot: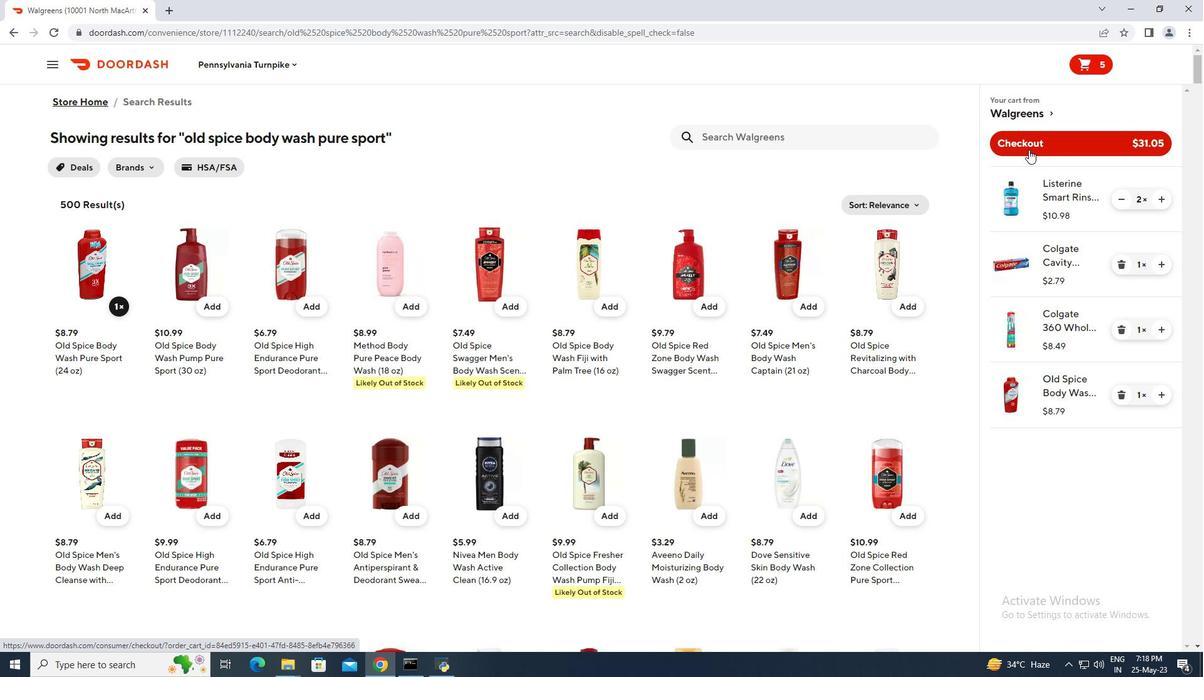 
